 Task: In the Contact  'MarryJohnson@abc7ny.com', Add note: 'Follow-up with client regarding their recent inquiry.'. Mark checkbox to create task to follow up ': Tomorrow'. Create task, with  description: Schedule Meeting, Add due date: Tomorrow; Add reminder: 30 Minutes before. Set Priority Low  and add note: Review the attached proposal before the meeting and highlight the key benefits for the client.. Logged in from softage.1@softage.net
Action: Mouse moved to (86, 59)
Screenshot: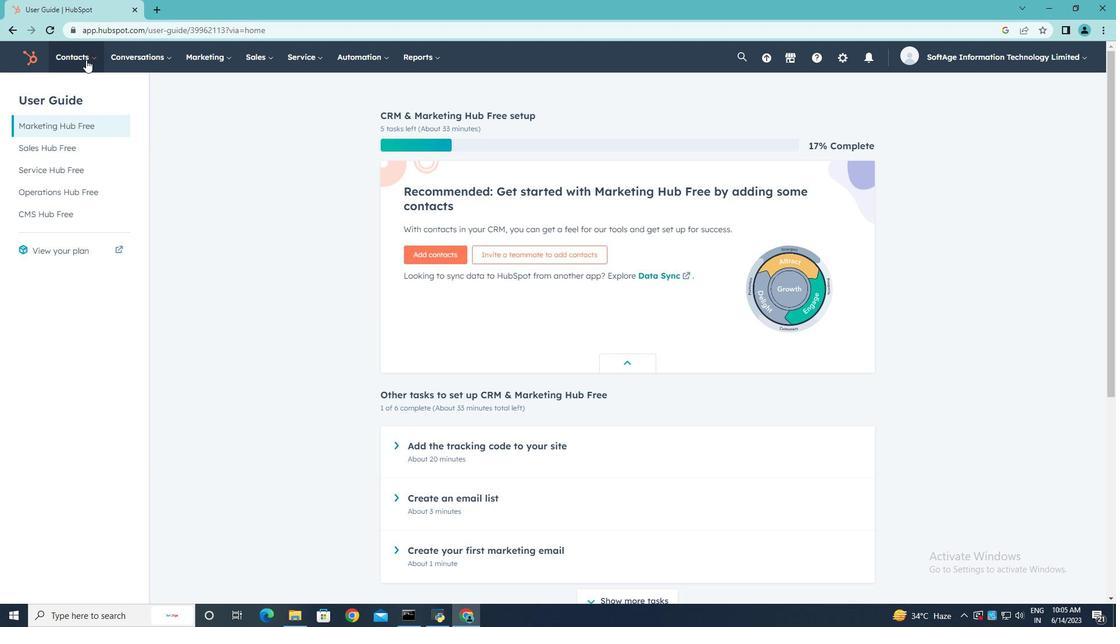 
Action: Mouse pressed left at (86, 59)
Screenshot: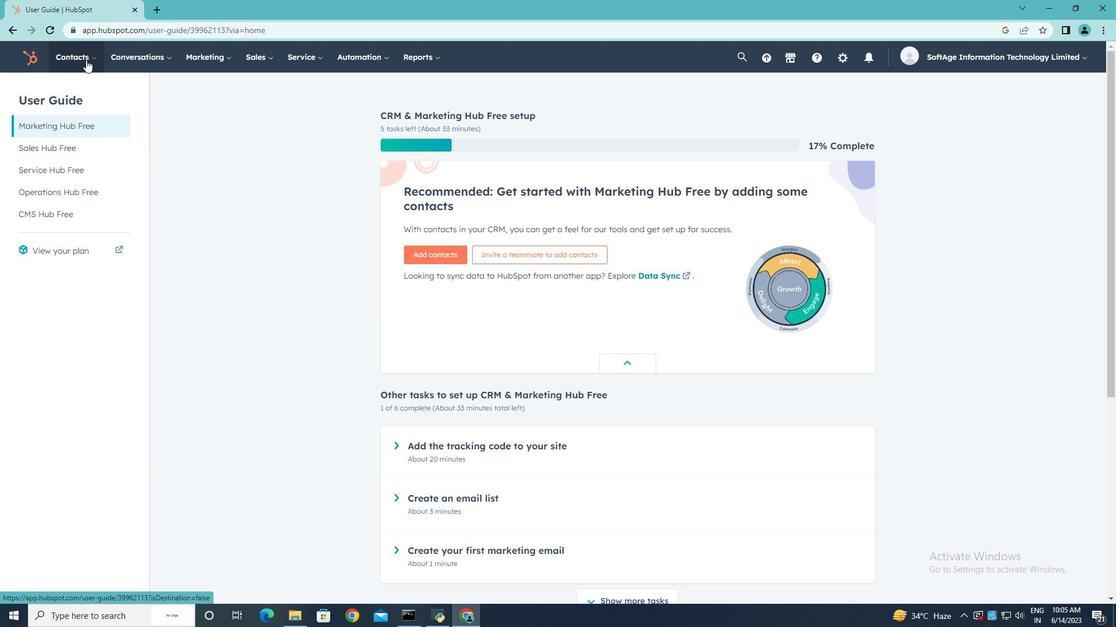 
Action: Mouse moved to (79, 88)
Screenshot: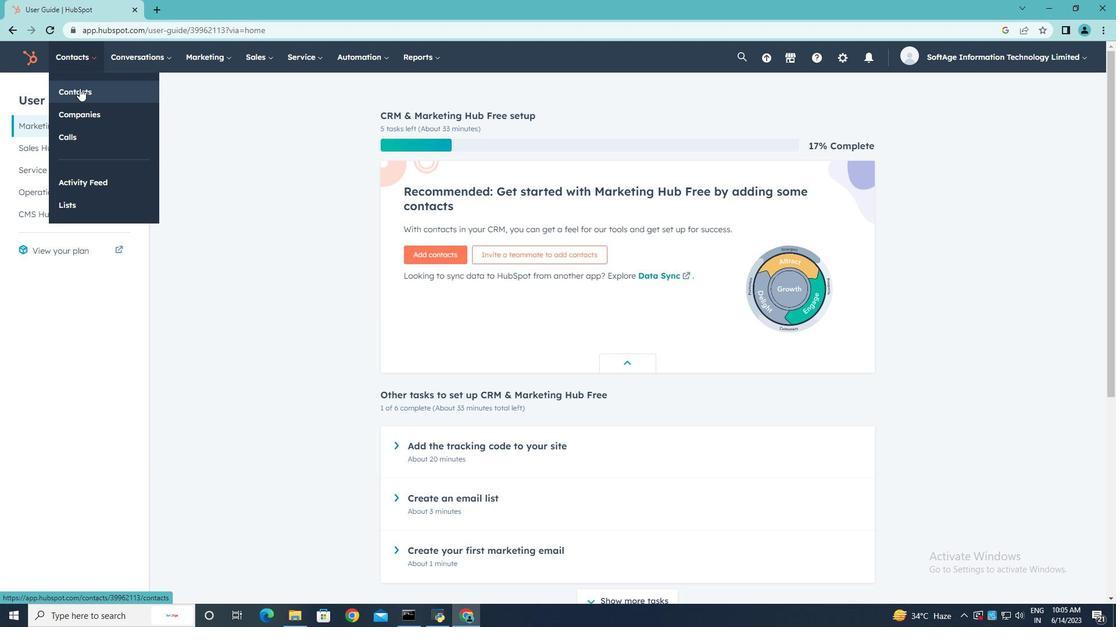 
Action: Mouse pressed left at (79, 88)
Screenshot: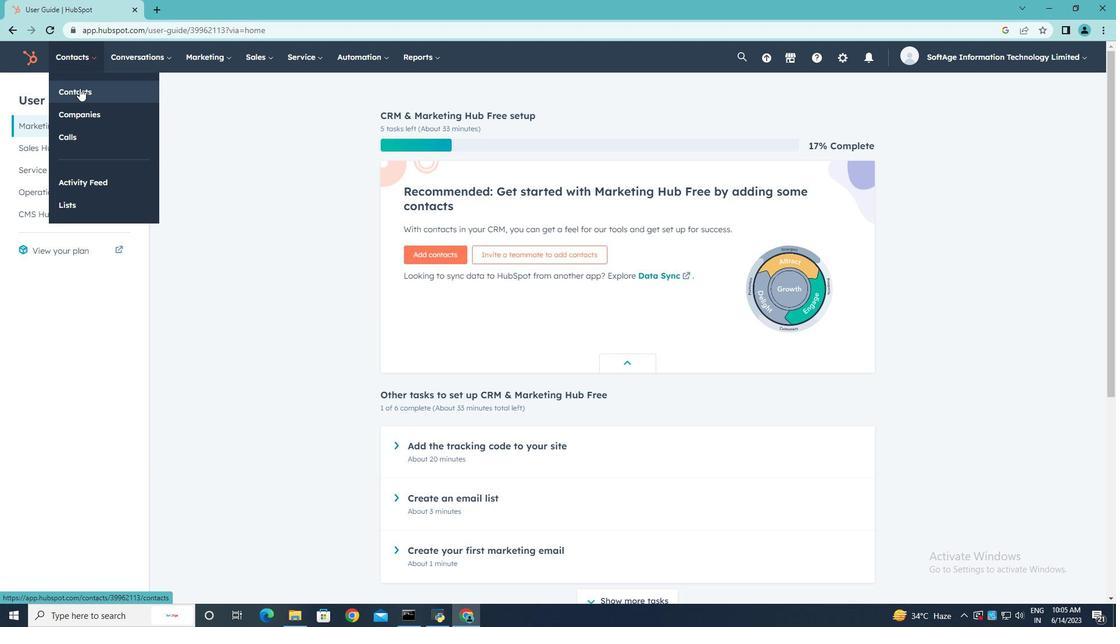 
Action: Mouse moved to (69, 185)
Screenshot: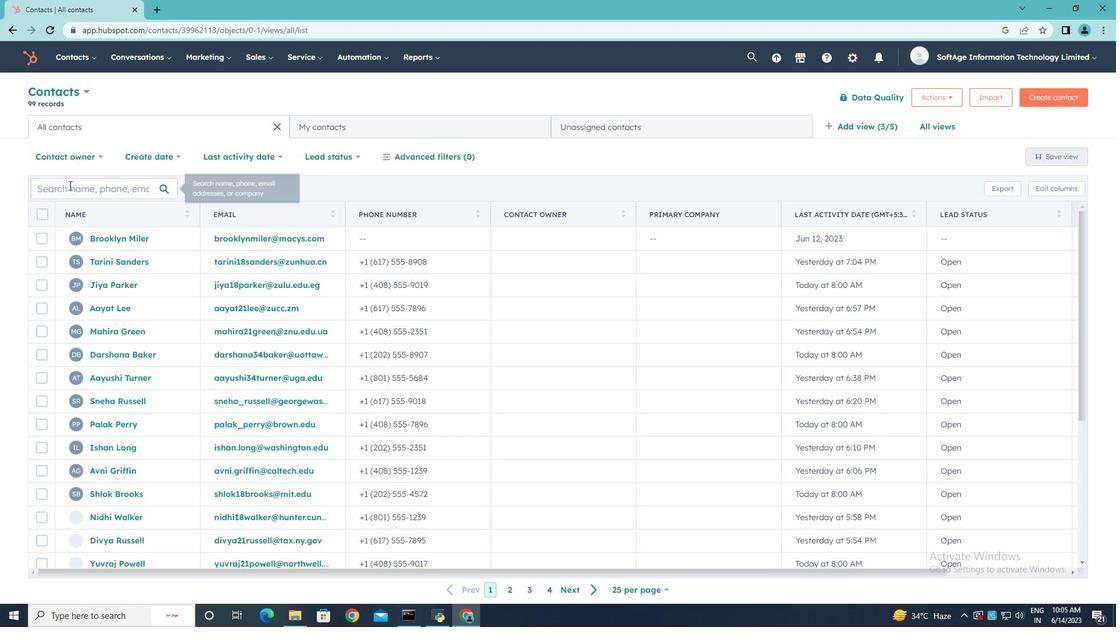 
Action: Mouse pressed left at (69, 185)
Screenshot: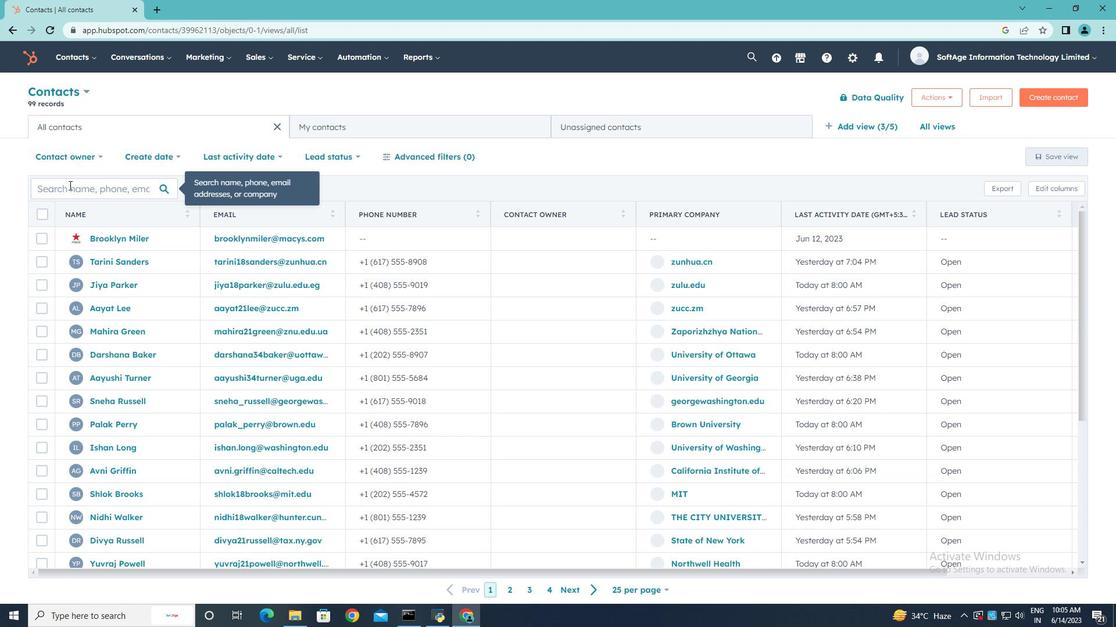 
Action: Mouse moved to (71, 185)
Screenshot: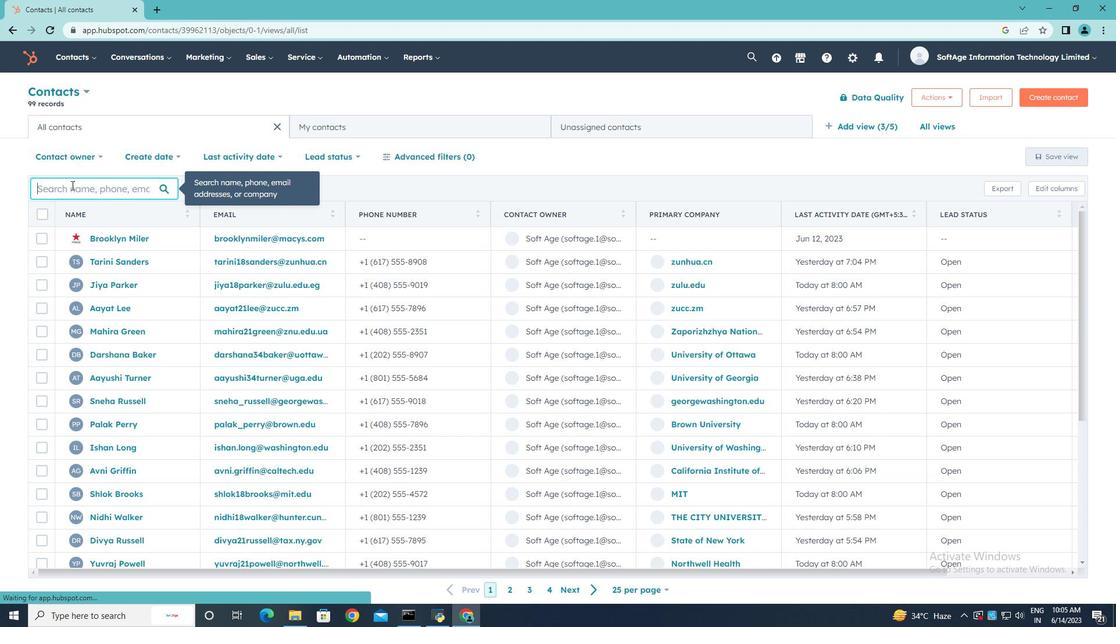 
Action: Key pressed <Key.shift>Marry<Key.shift>Johnsom<Key.backspace>n<Key.shift>@abc7ny.com
Screenshot: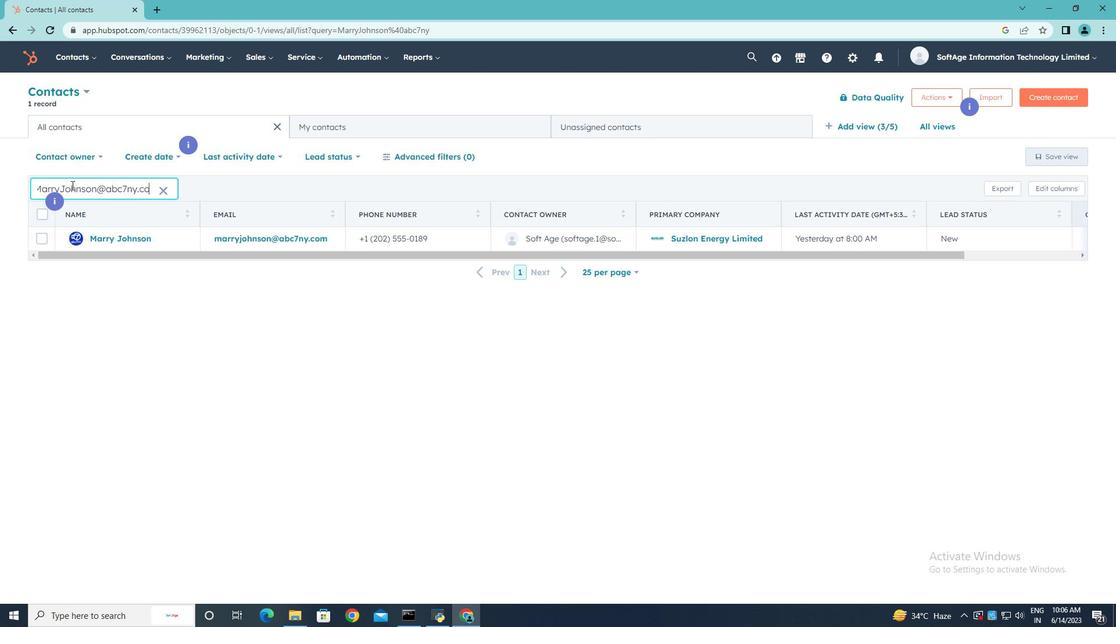 
Action: Mouse moved to (116, 237)
Screenshot: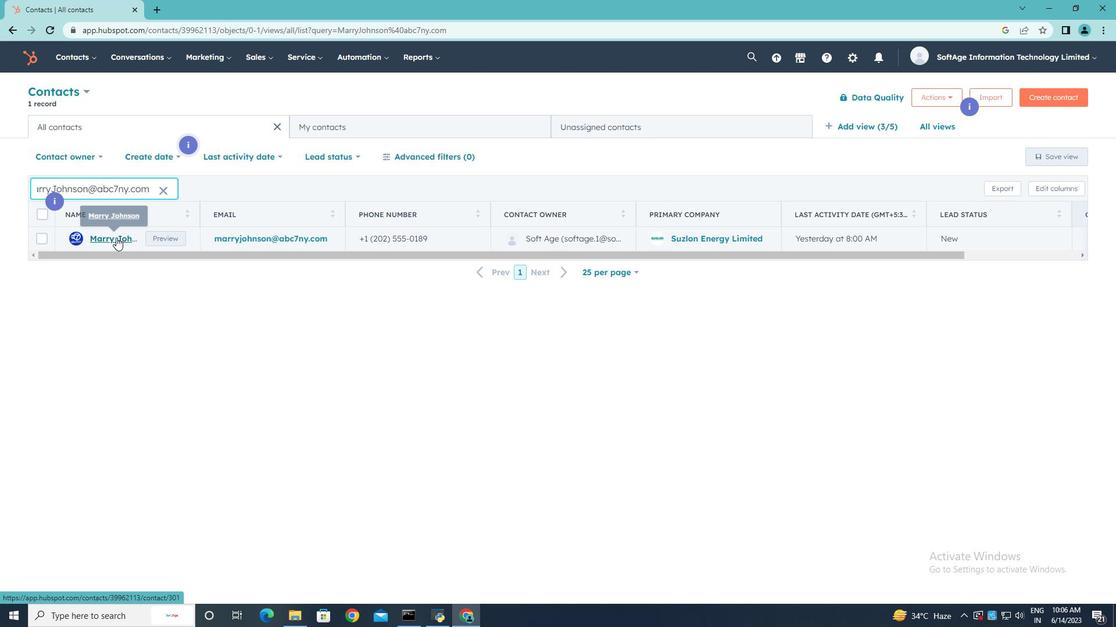 
Action: Mouse pressed left at (116, 237)
Screenshot: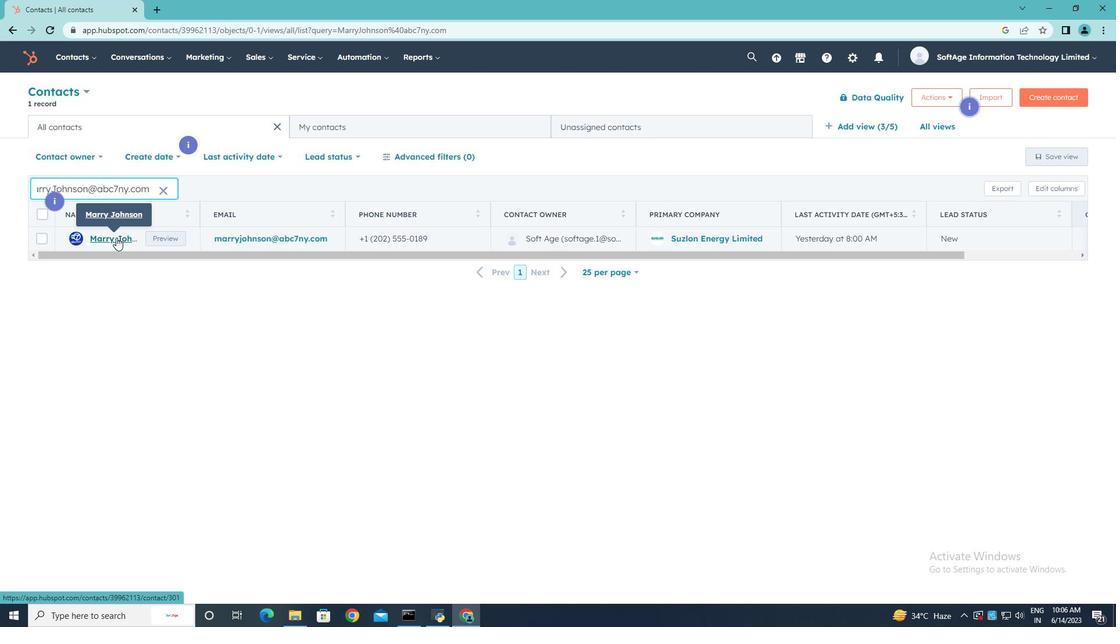 
Action: Mouse moved to (40, 190)
Screenshot: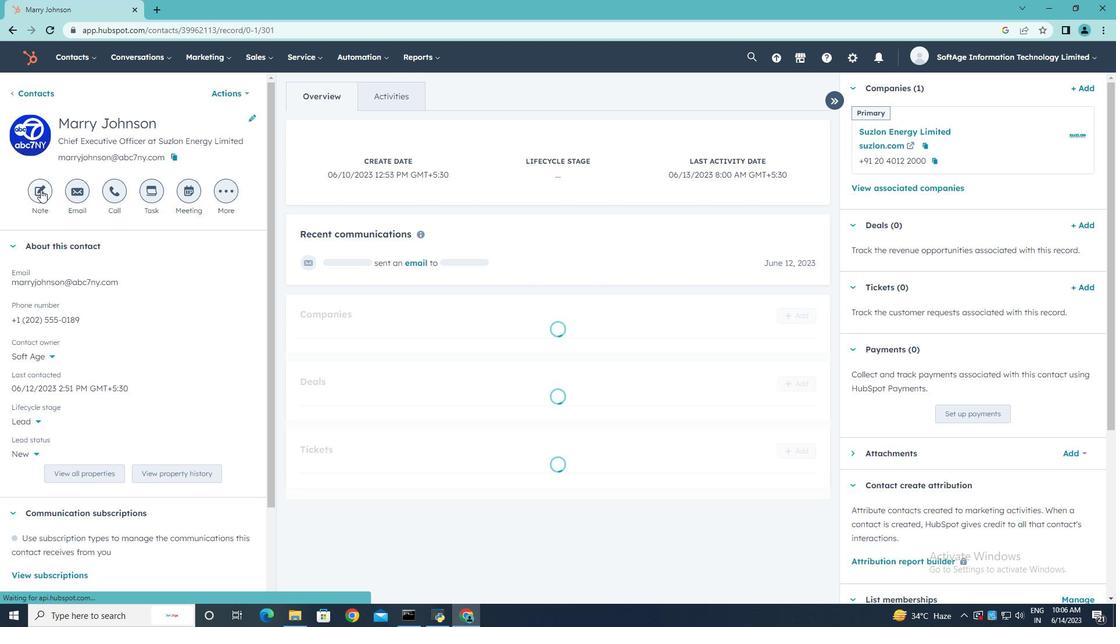 
Action: Mouse pressed left at (40, 190)
Screenshot: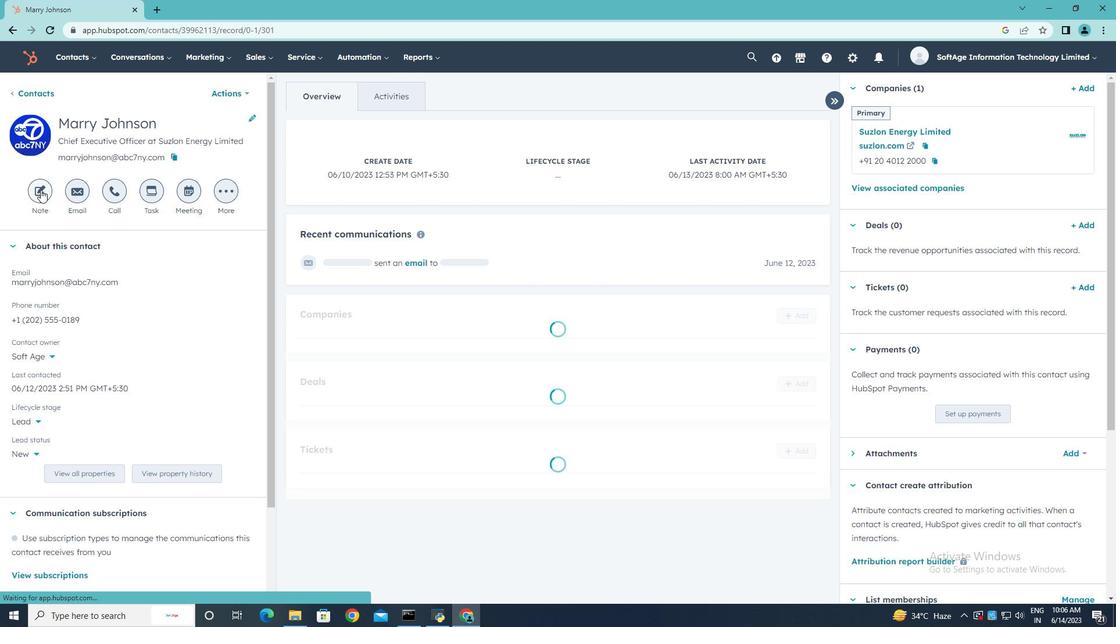 
Action: Mouse moved to (840, 380)
Screenshot: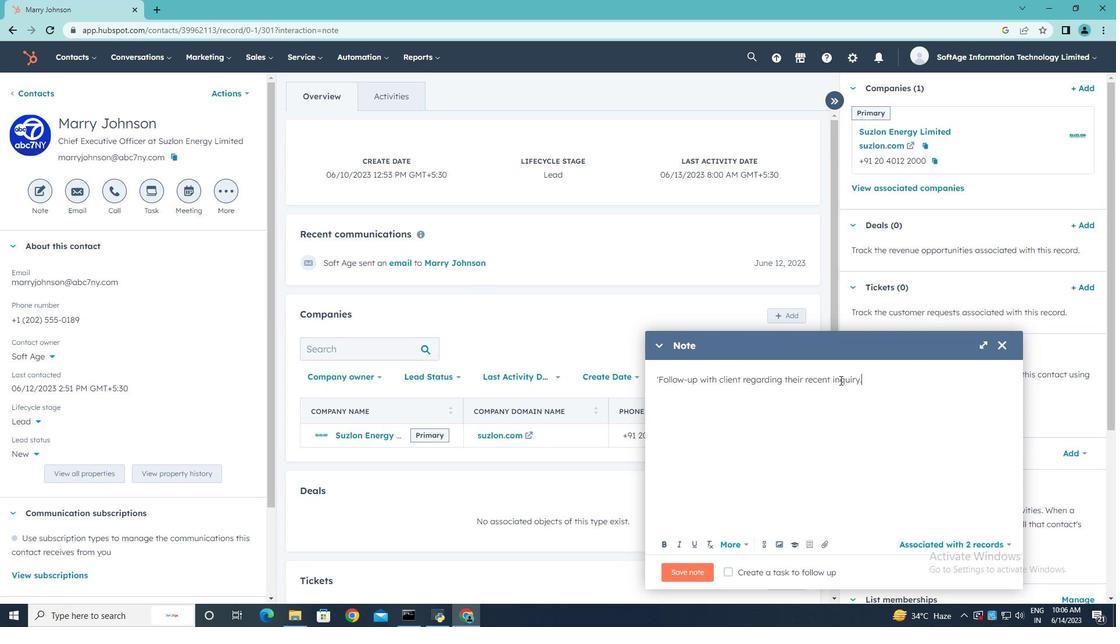 
Action: Key pressed ctrl+A
Screenshot: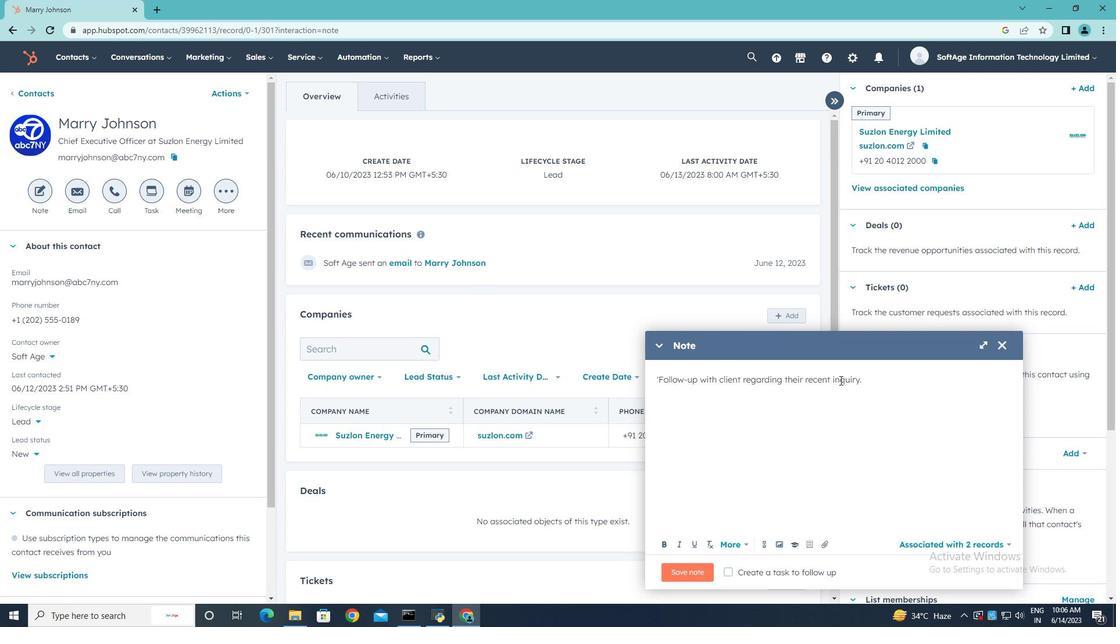 
Action: Mouse moved to (836, 381)
Screenshot: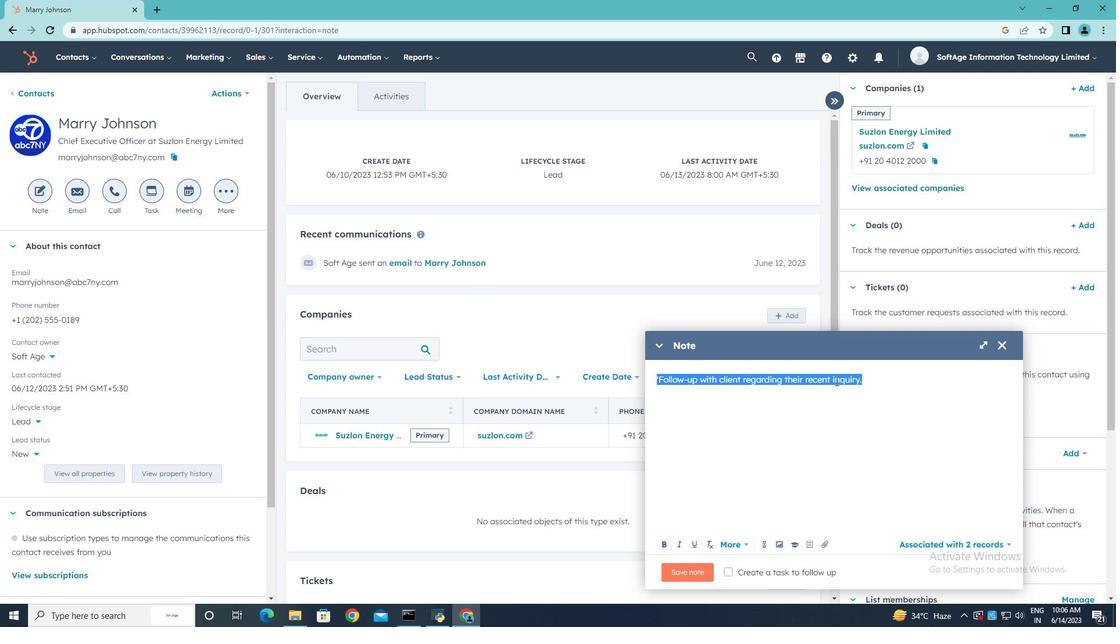 
Action: Key pressed <Key.backspace><Key.shift><Key.shift>Follow=<Key.backspace>-up<Key.space>with<Key.space>client<Key.space>regarding<Key.space>ther<Key.backspace>ir<Key.space>e<Key.backspace>recent<Key.space>inquiry.
Screenshot: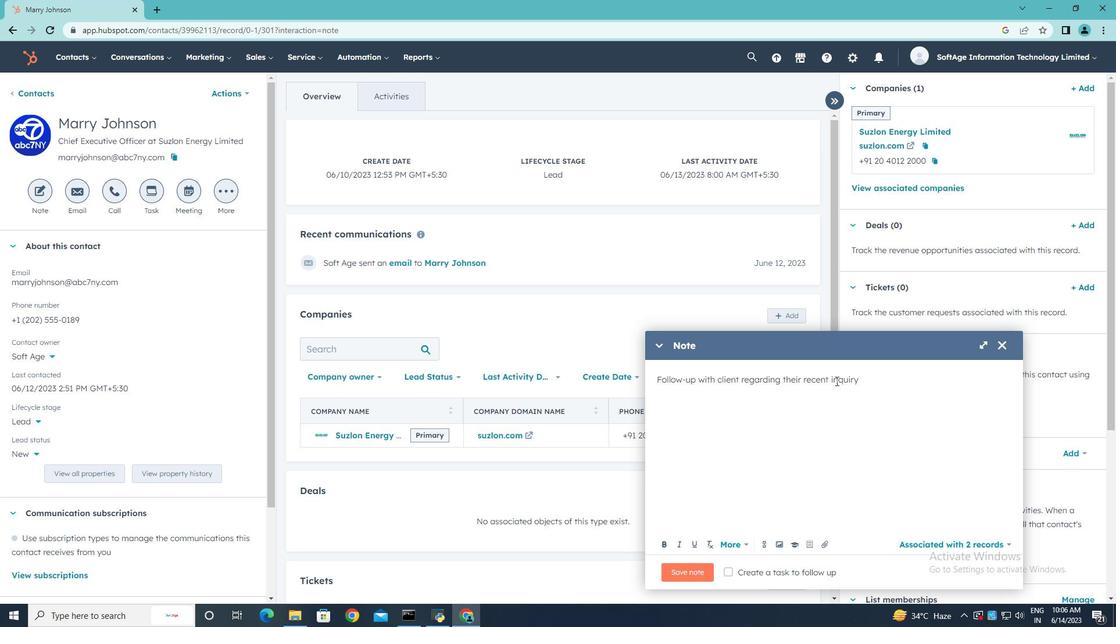 
Action: Mouse moved to (727, 575)
Screenshot: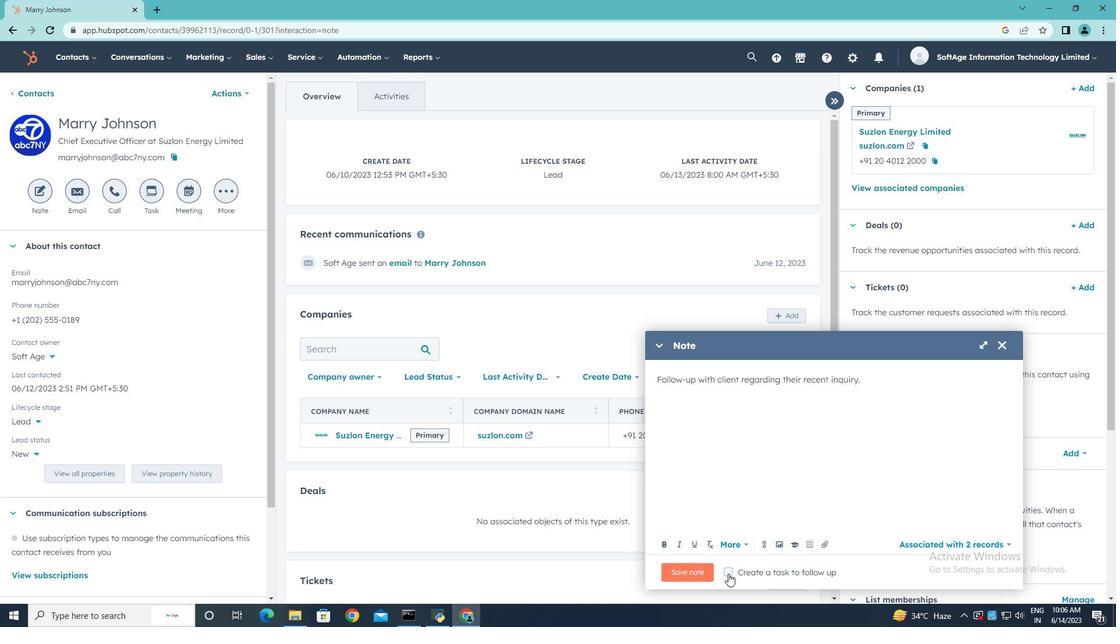 
Action: Mouse pressed left at (727, 575)
Screenshot: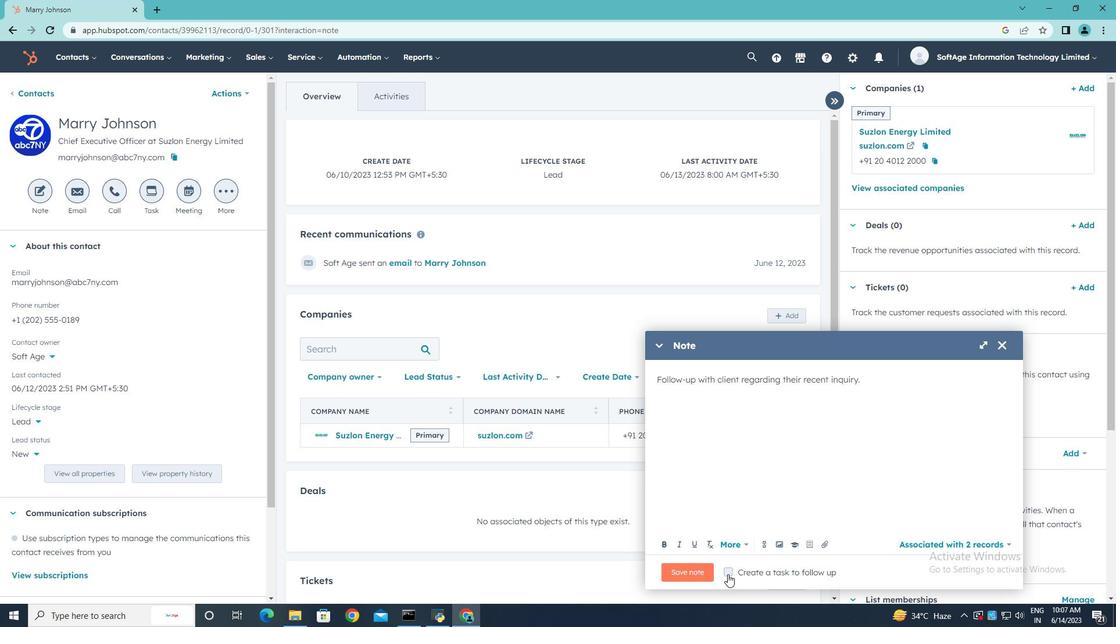 
Action: Mouse moved to (960, 573)
Screenshot: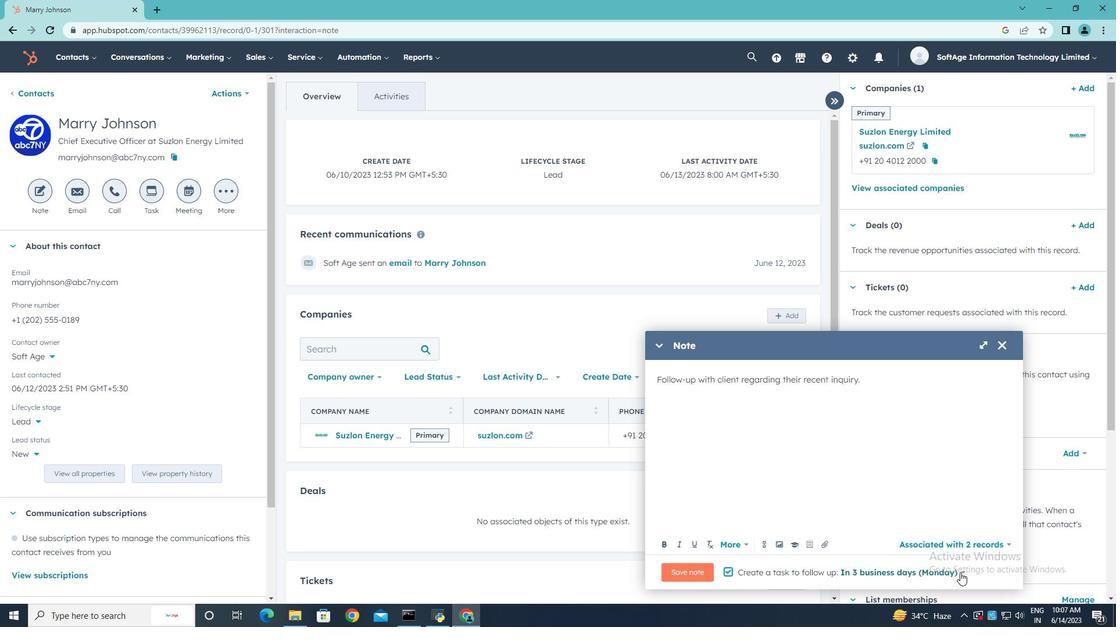 
Action: Mouse pressed left at (960, 573)
Screenshot: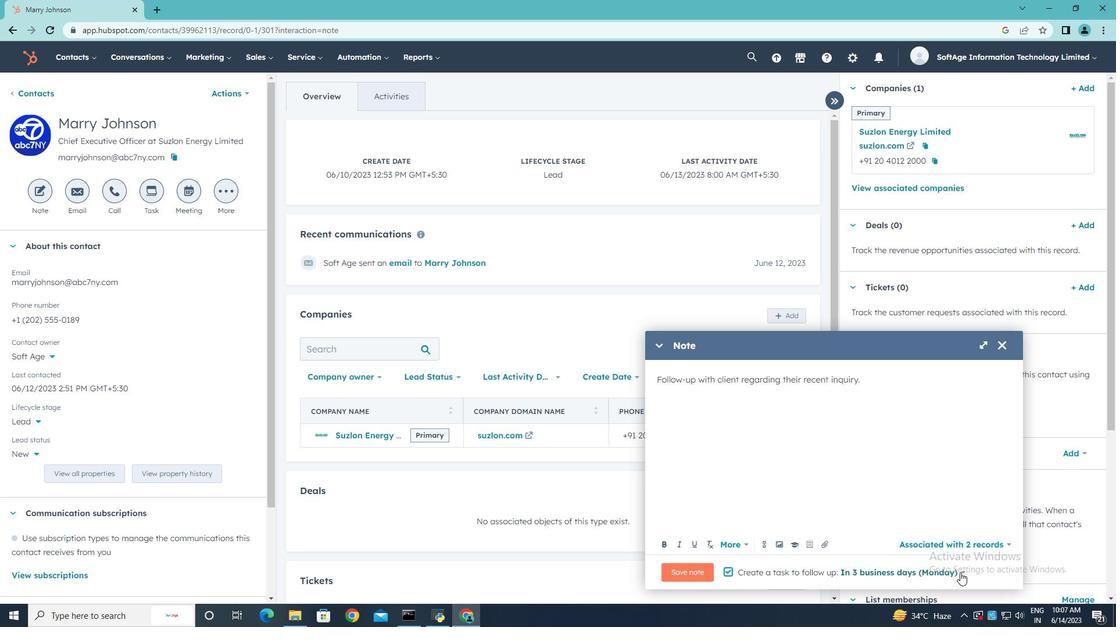 
Action: Mouse moved to (942, 508)
Screenshot: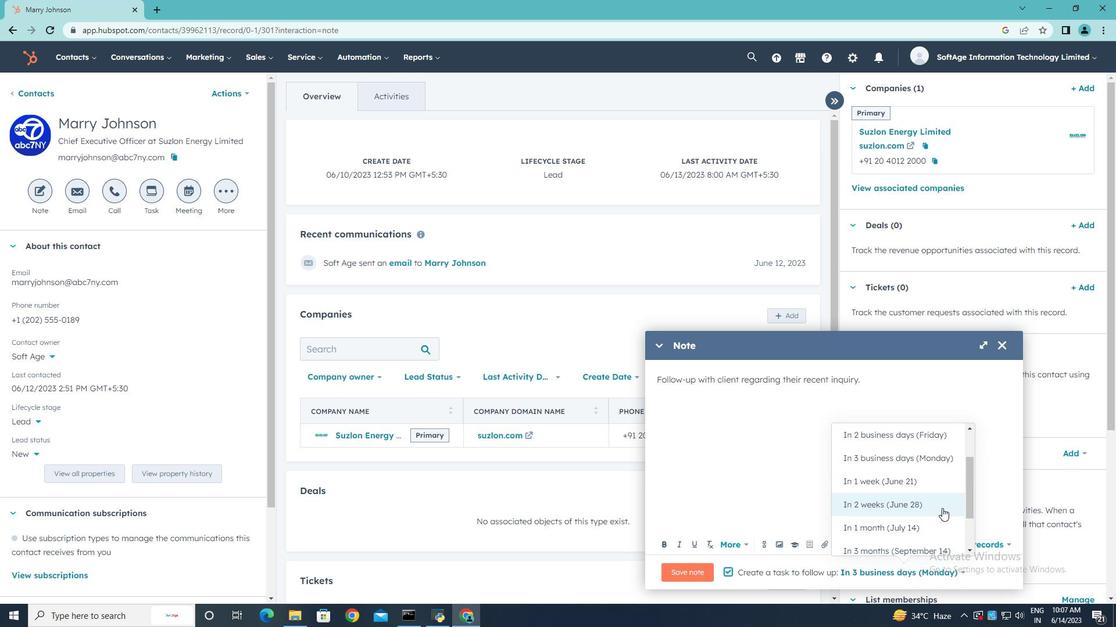 
Action: Mouse scrolled (942, 509) with delta (0, 0)
Screenshot: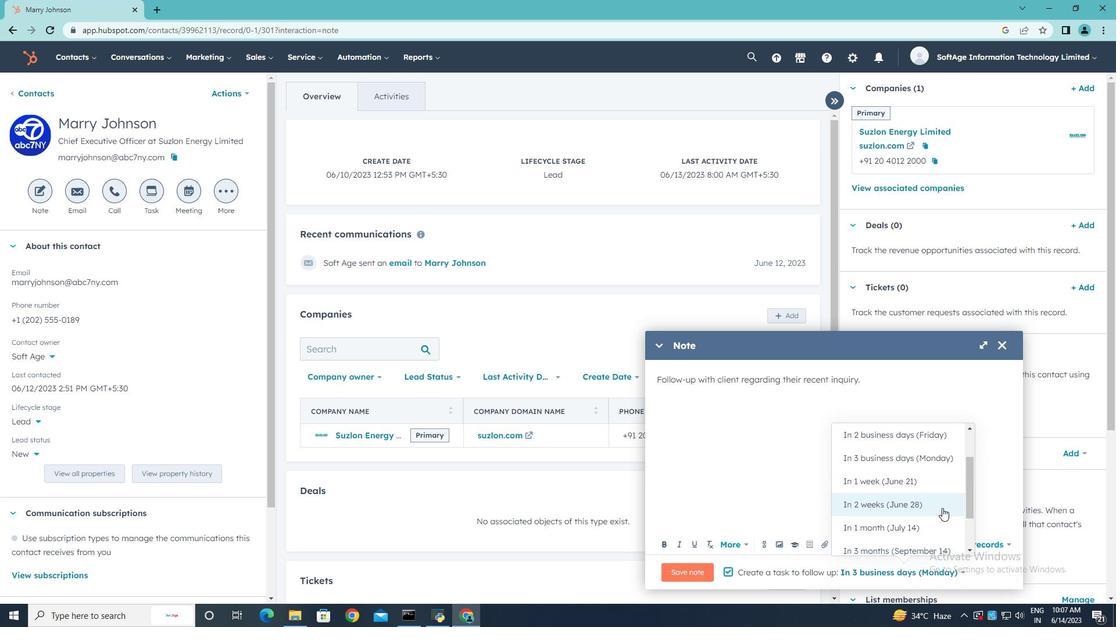
Action: Mouse scrolled (942, 509) with delta (0, 0)
Screenshot: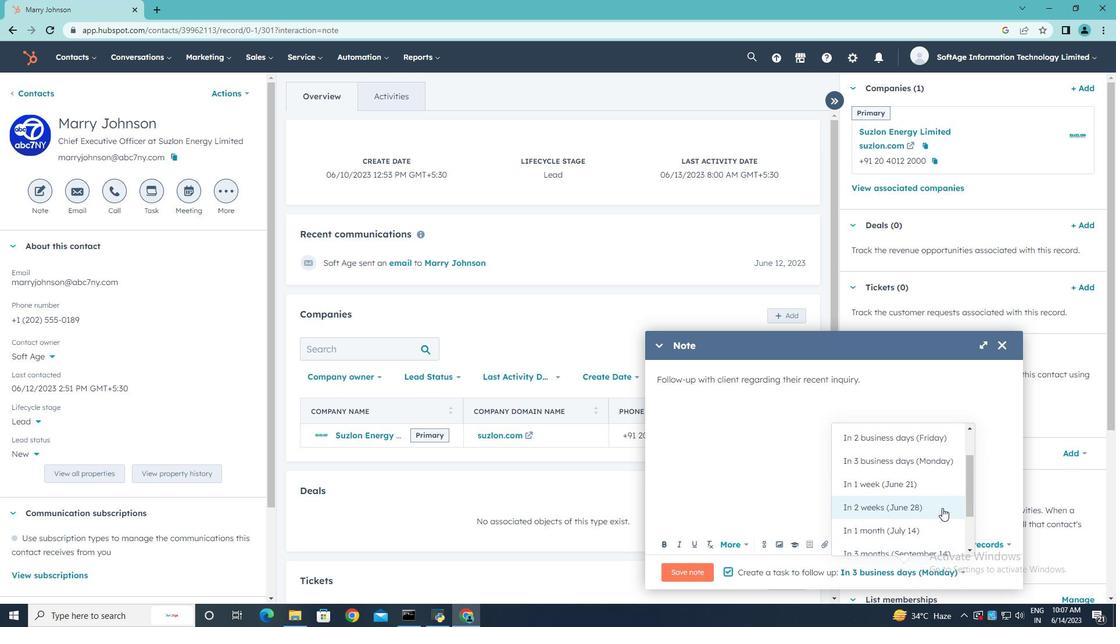 
Action: Mouse scrolled (942, 509) with delta (0, 0)
Screenshot: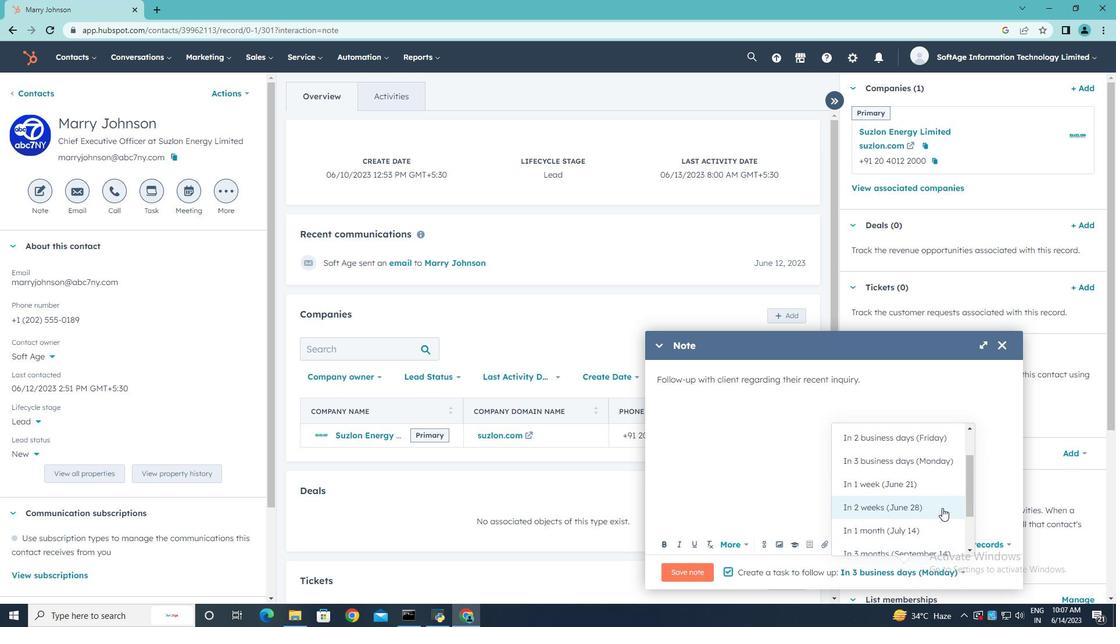 
Action: Mouse scrolled (942, 509) with delta (0, 0)
Screenshot: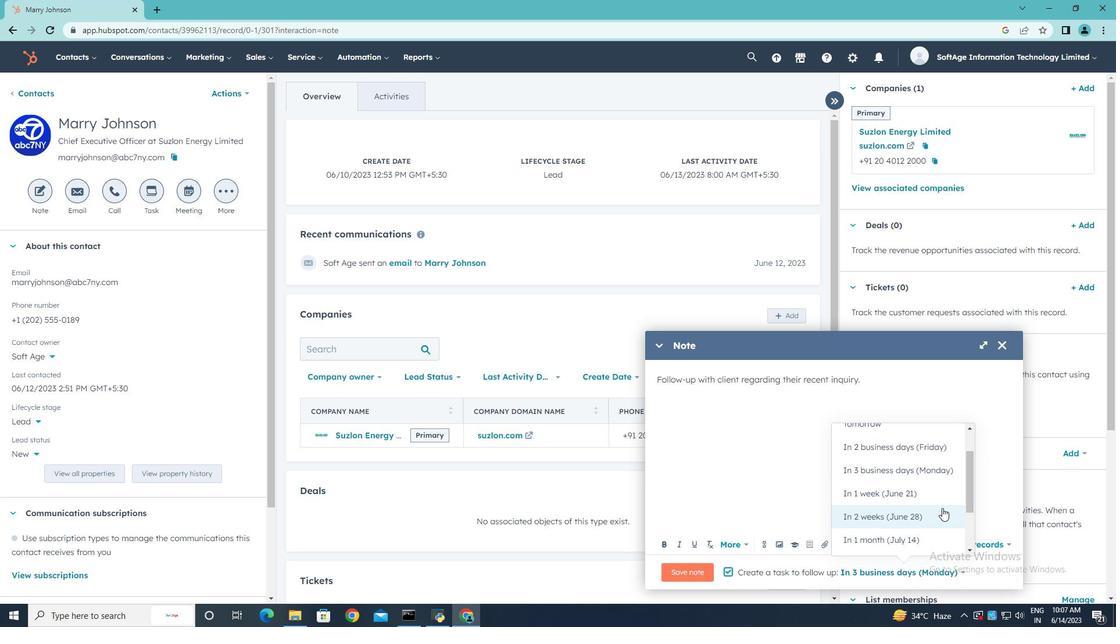 
Action: Mouse moved to (891, 462)
Screenshot: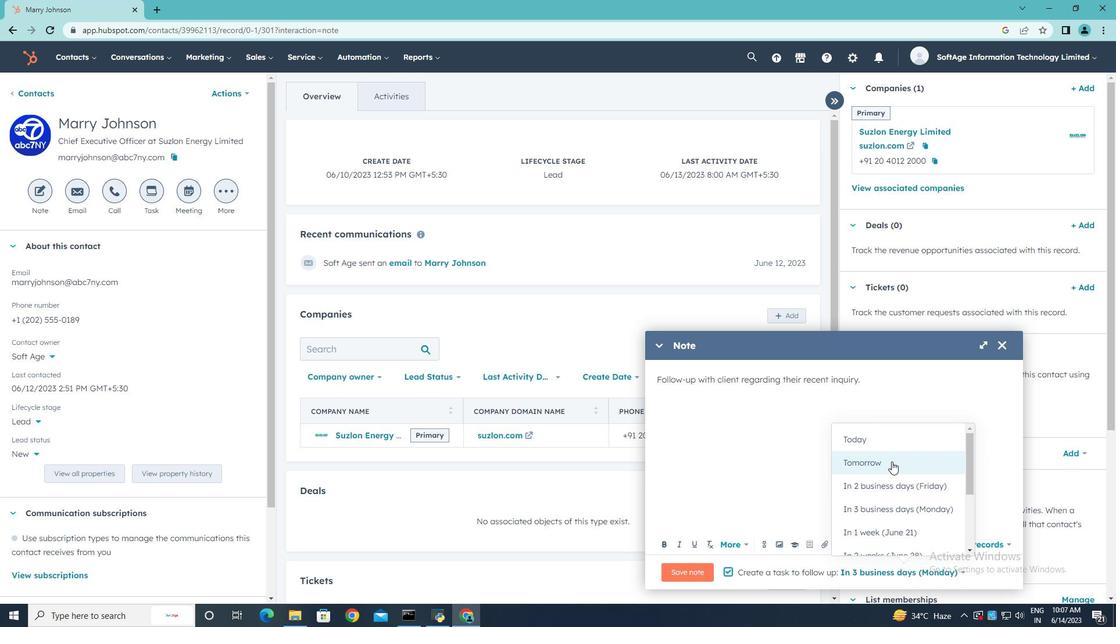 
Action: Mouse pressed left at (891, 462)
Screenshot: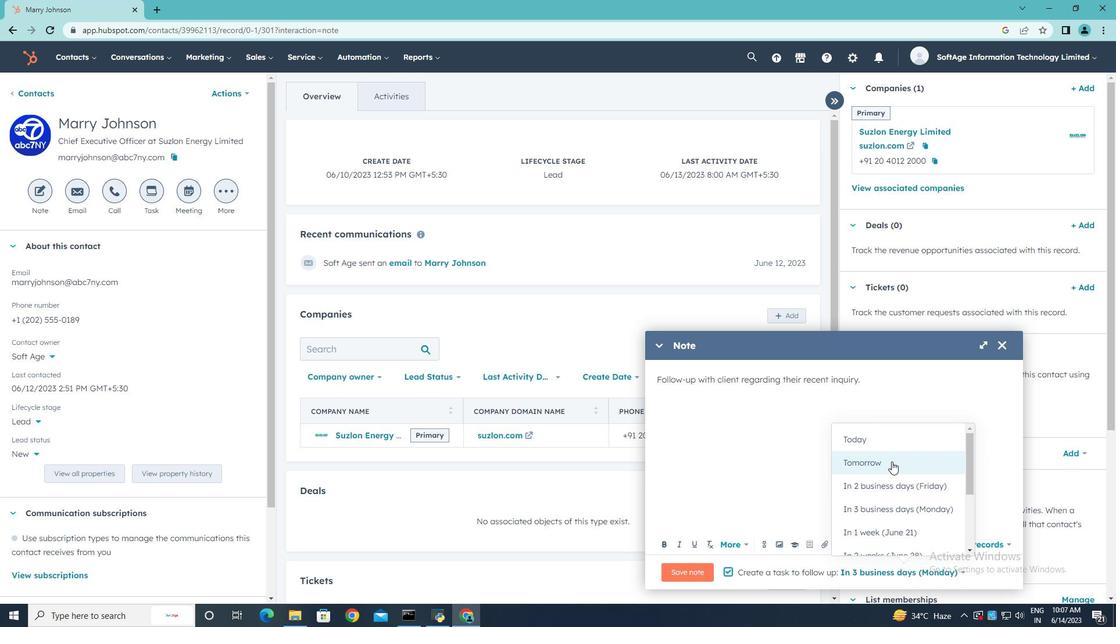 
Action: Mouse moved to (692, 575)
Screenshot: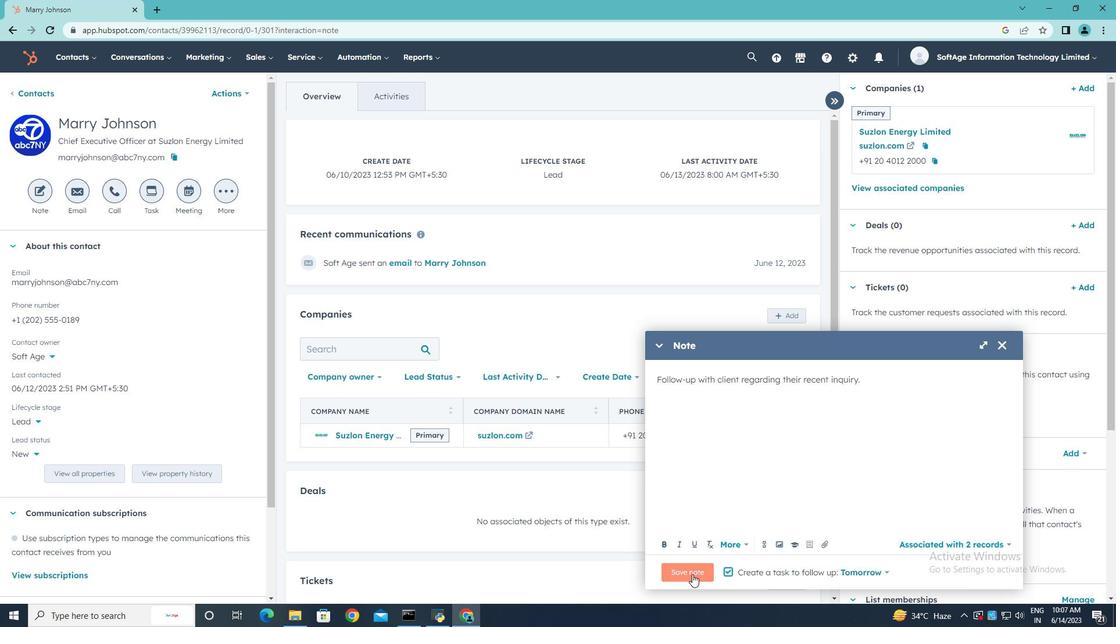 
Action: Mouse pressed left at (692, 575)
Screenshot: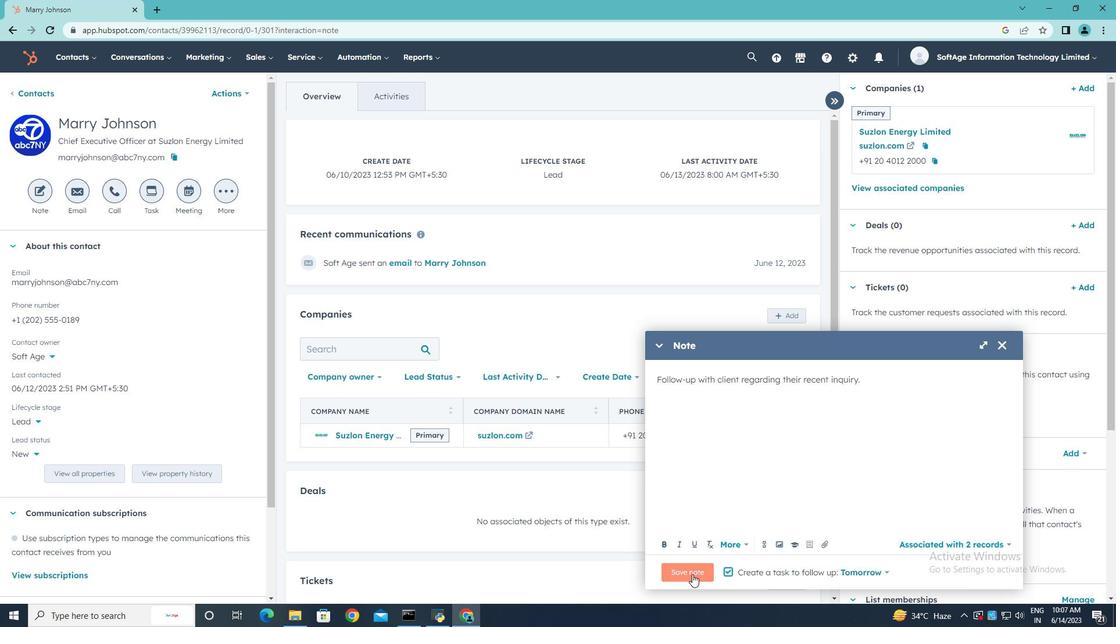
Action: Mouse moved to (155, 195)
Screenshot: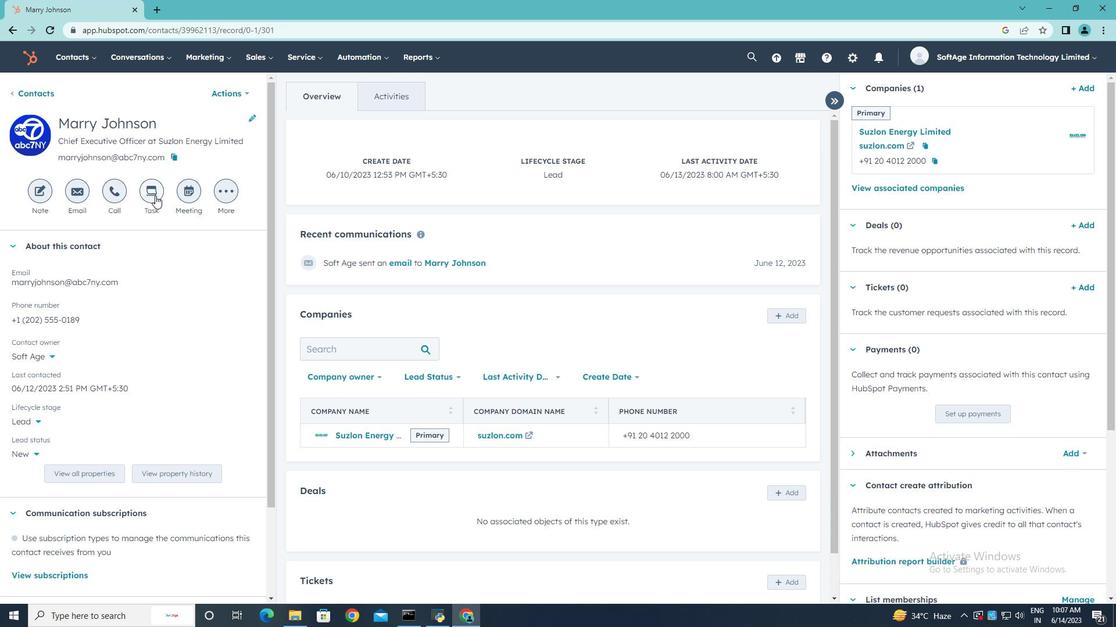 
Action: Mouse pressed left at (155, 195)
Screenshot: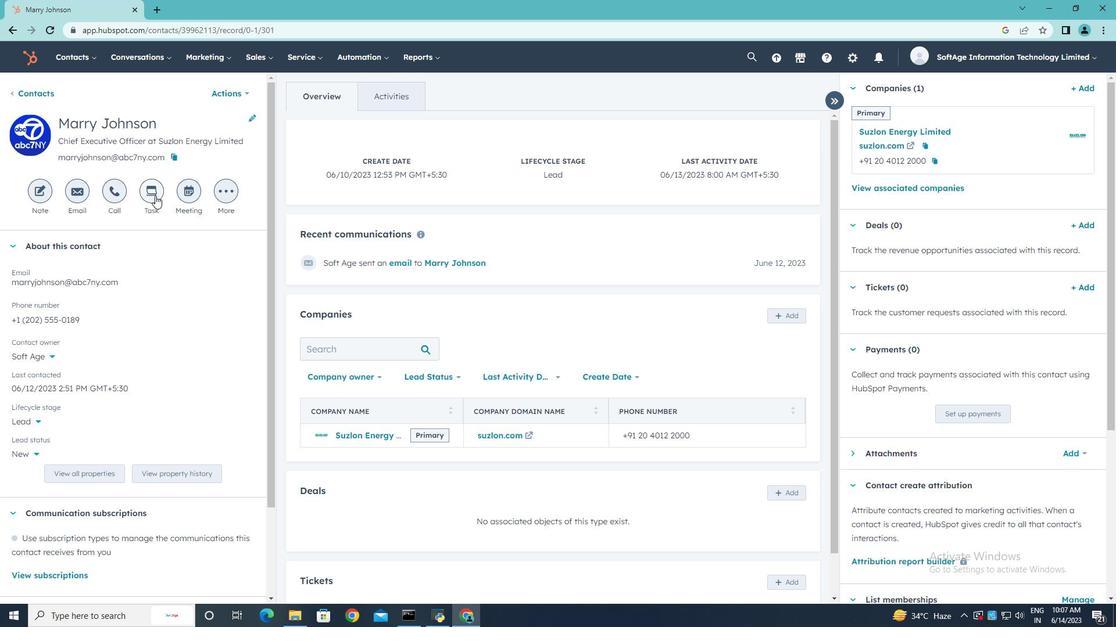 
Action: Mouse moved to (672, 325)
Screenshot: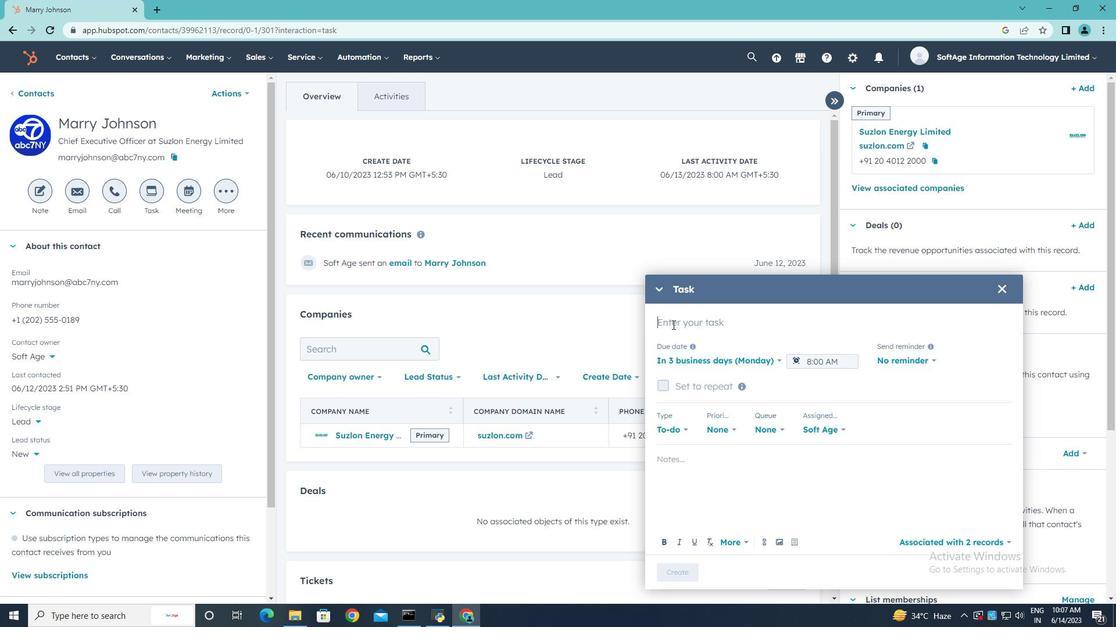 
Action: Mouse pressed left at (672, 325)
Screenshot: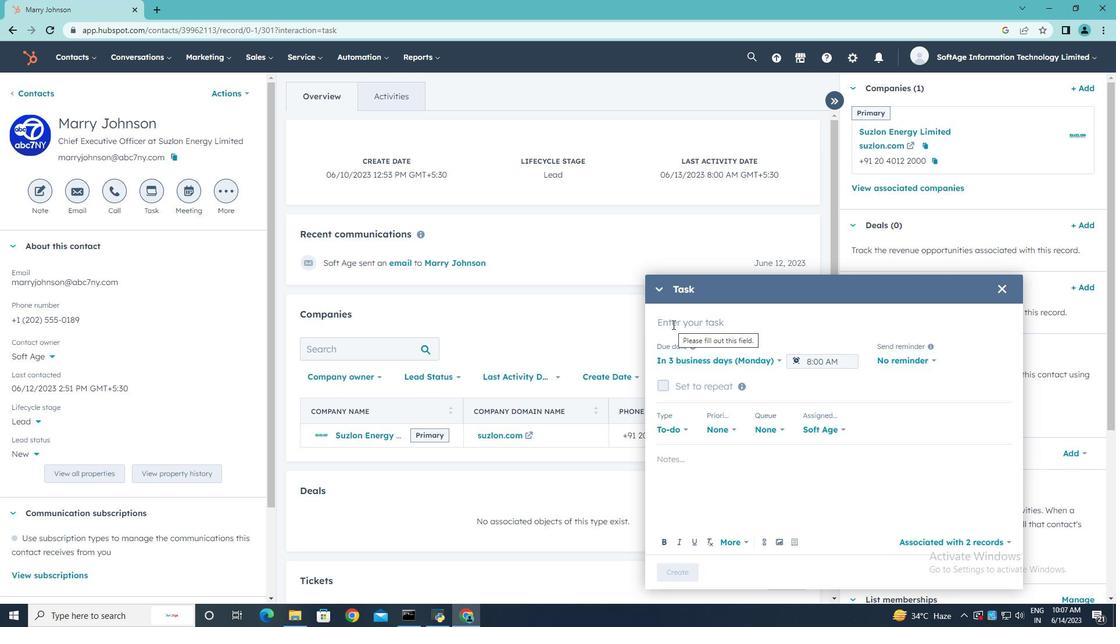 
Action: Key pressed <Key.shift>Schedule<Key.space><Key.shift>Met<Key.backspace>eting
Screenshot: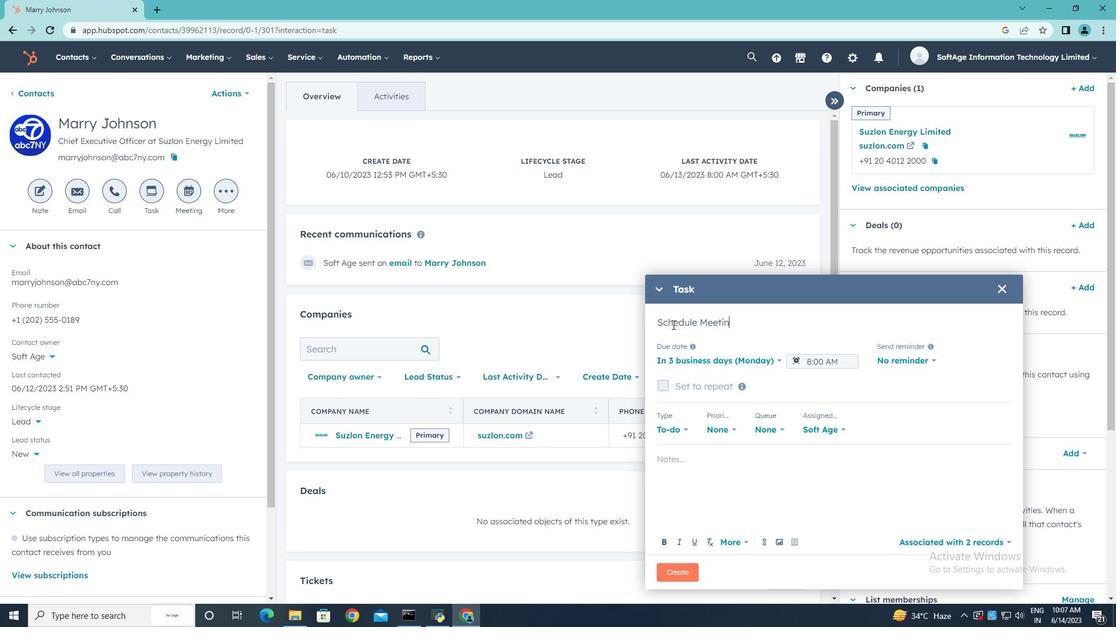 
Action: Mouse moved to (776, 361)
Screenshot: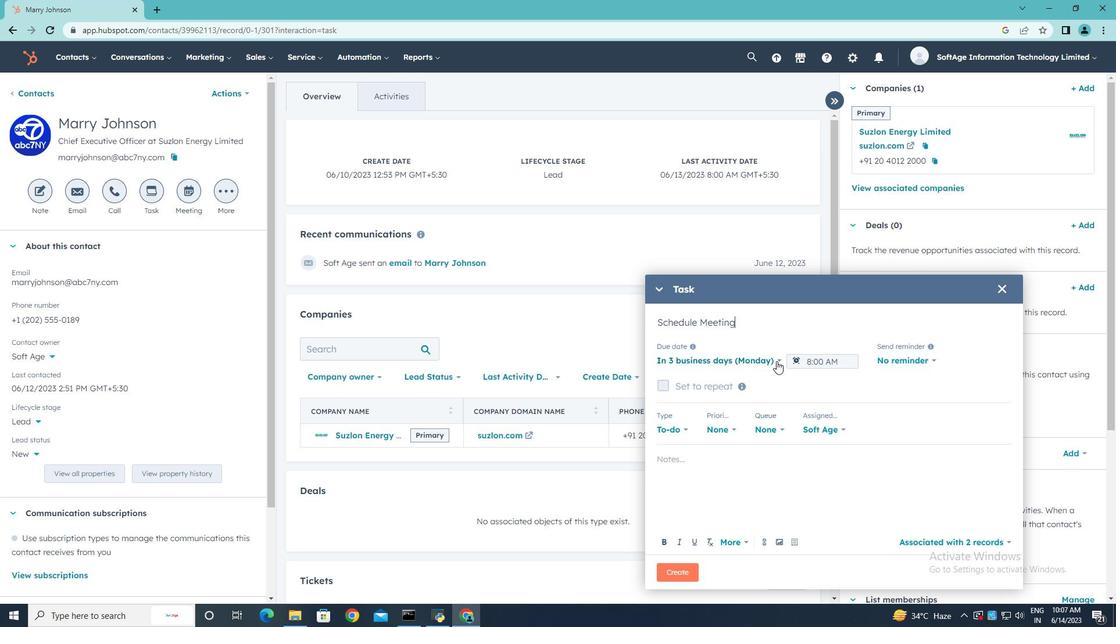 
Action: Mouse pressed left at (776, 361)
Screenshot: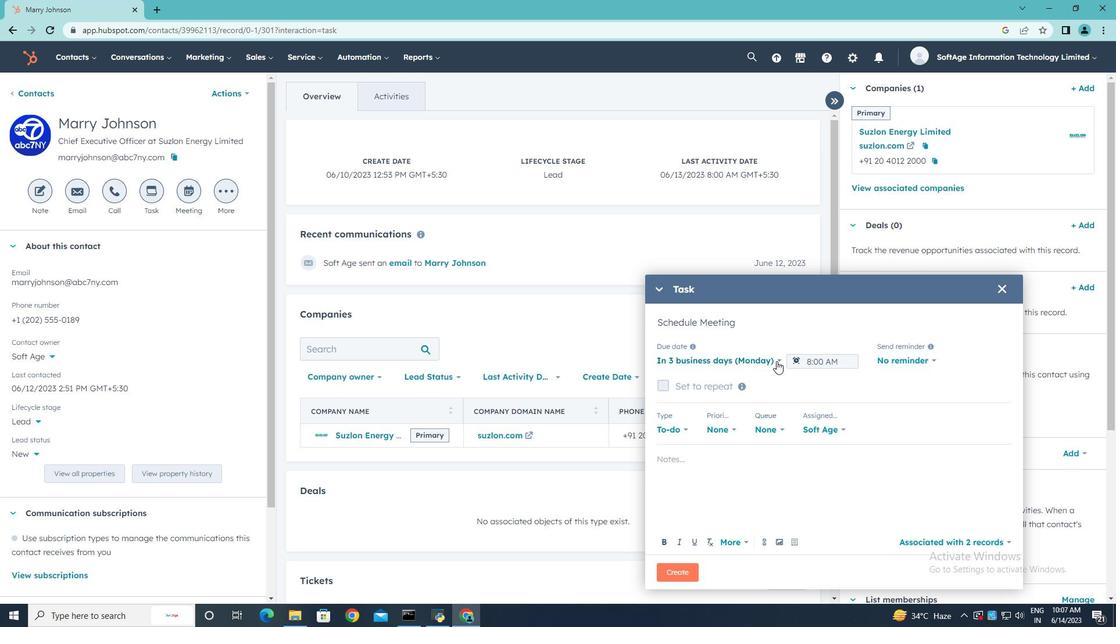 
Action: Mouse moved to (723, 409)
Screenshot: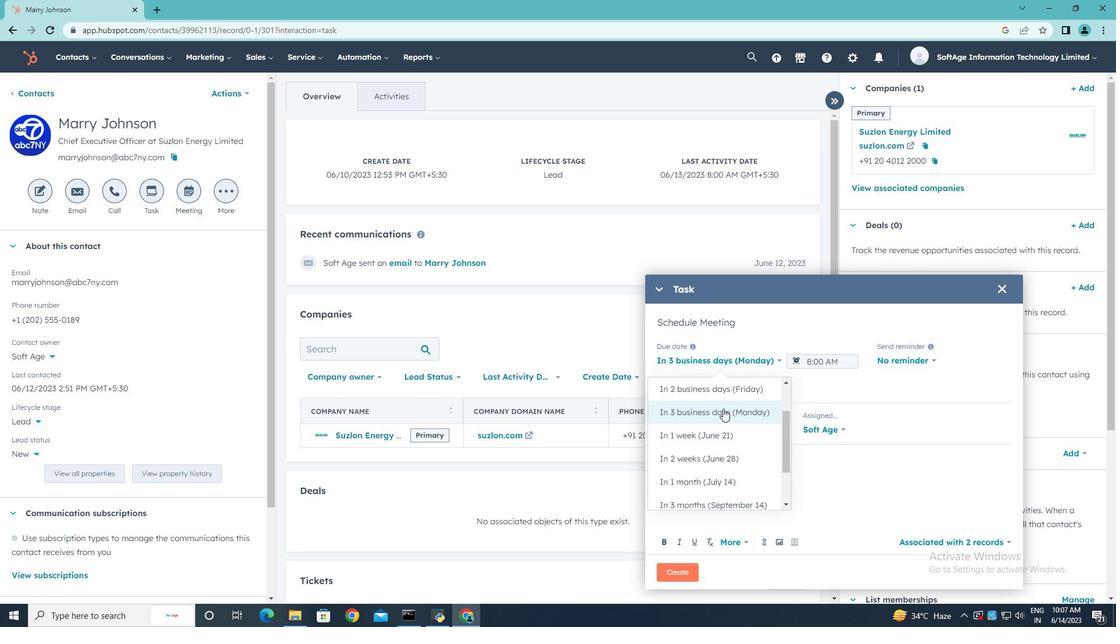 
Action: Mouse scrolled (723, 409) with delta (0, 0)
Screenshot: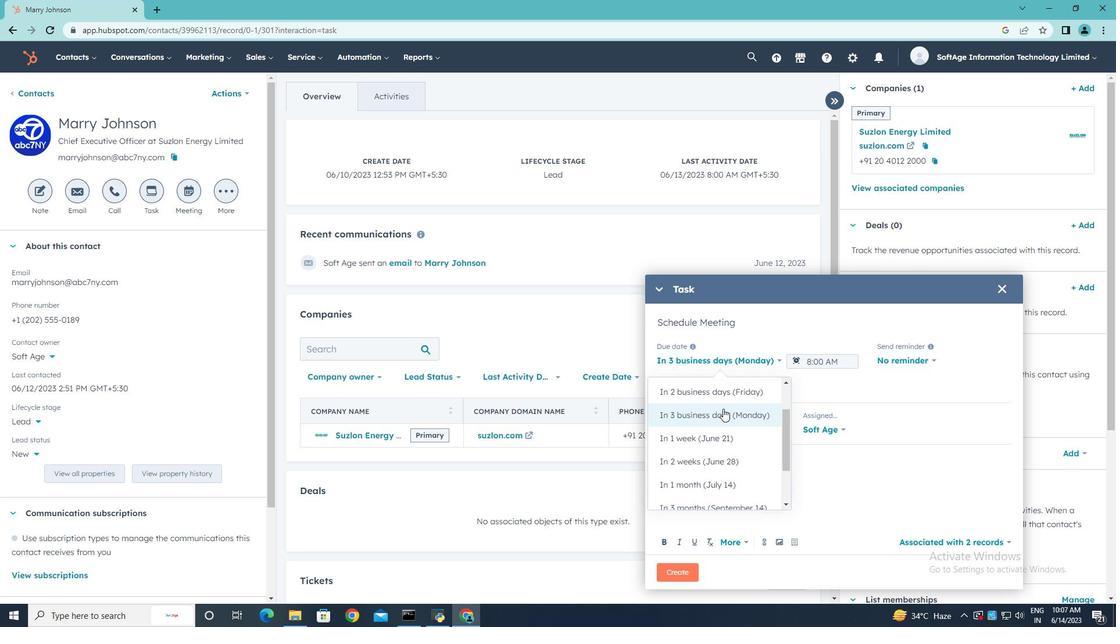 
Action: Mouse scrolled (723, 409) with delta (0, 0)
Screenshot: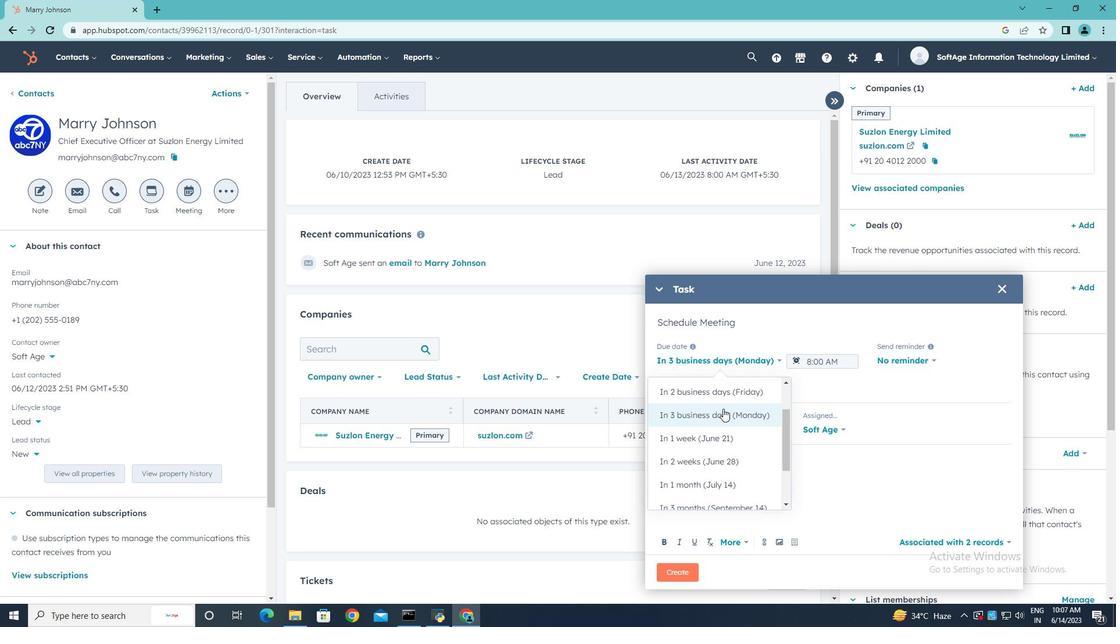 
Action: Mouse scrolled (723, 409) with delta (0, 0)
Screenshot: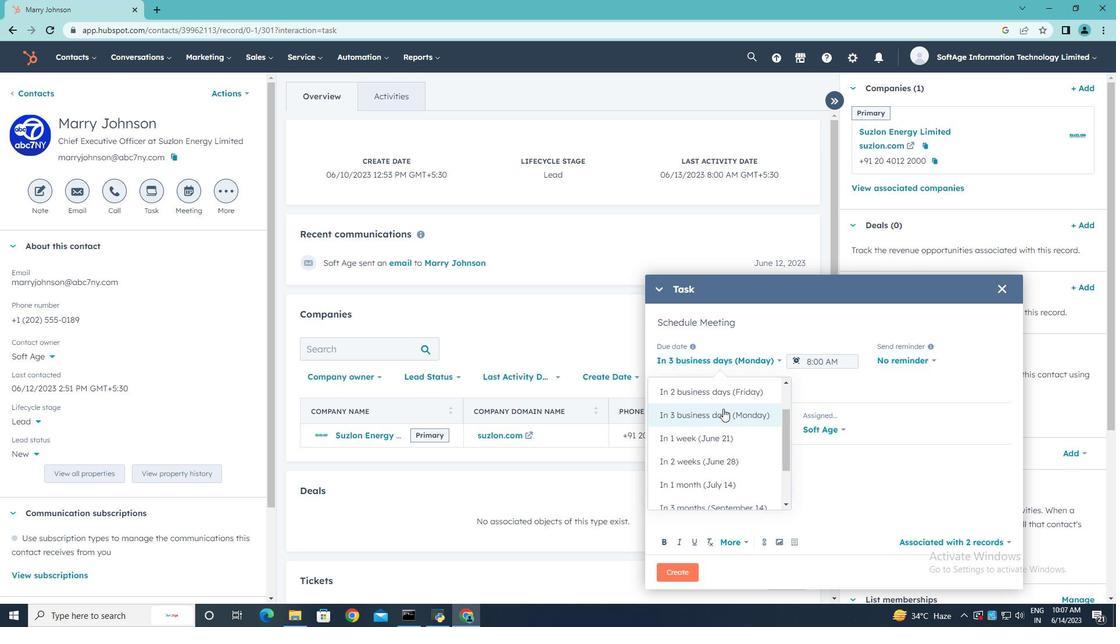 
Action: Mouse scrolled (723, 409) with delta (0, 0)
Screenshot: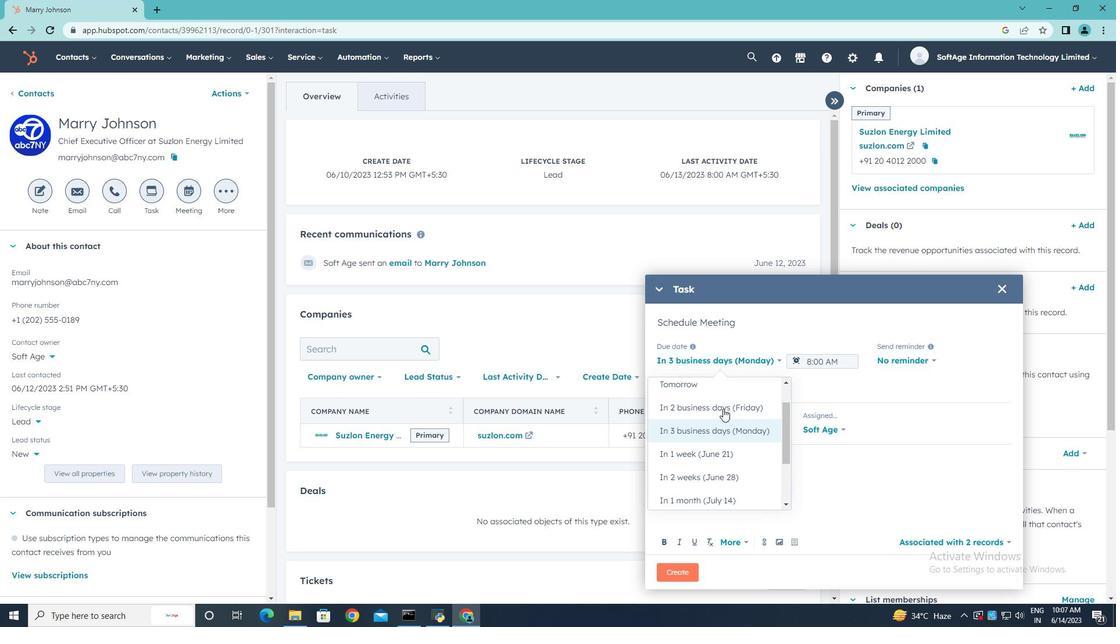 
Action: Mouse scrolled (723, 409) with delta (0, 0)
Screenshot: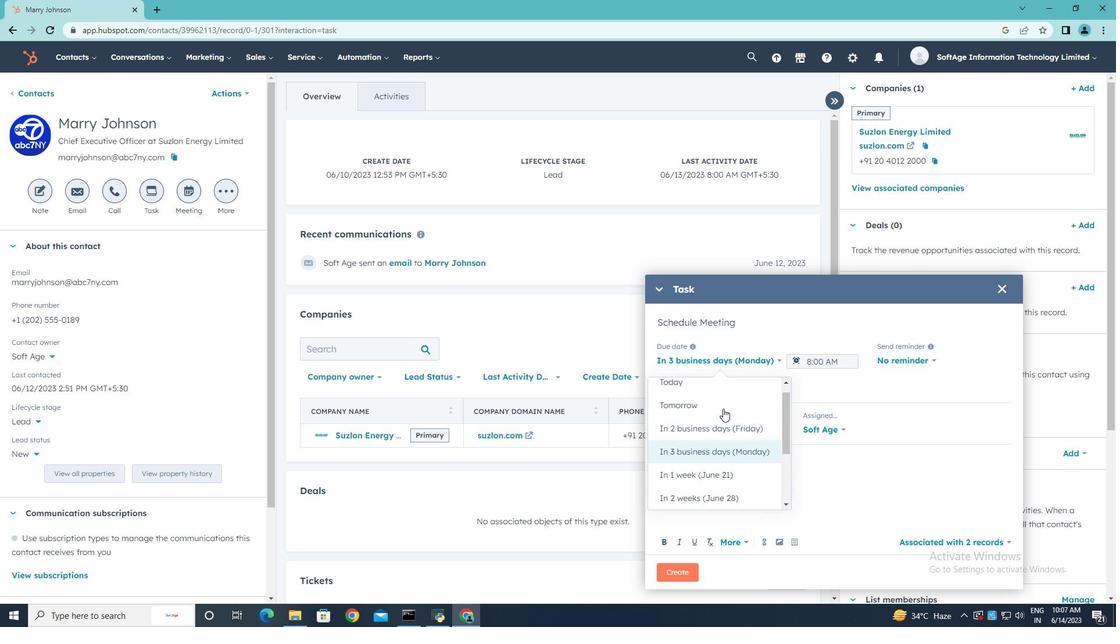 
Action: Mouse moved to (718, 412)
Screenshot: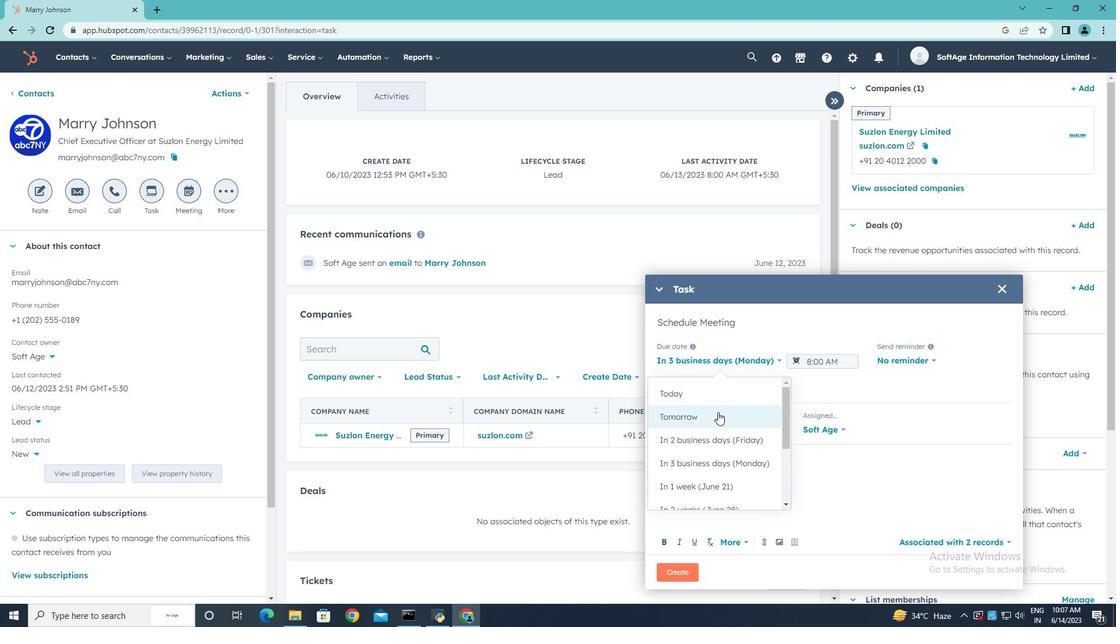 
Action: Mouse pressed left at (718, 412)
Screenshot: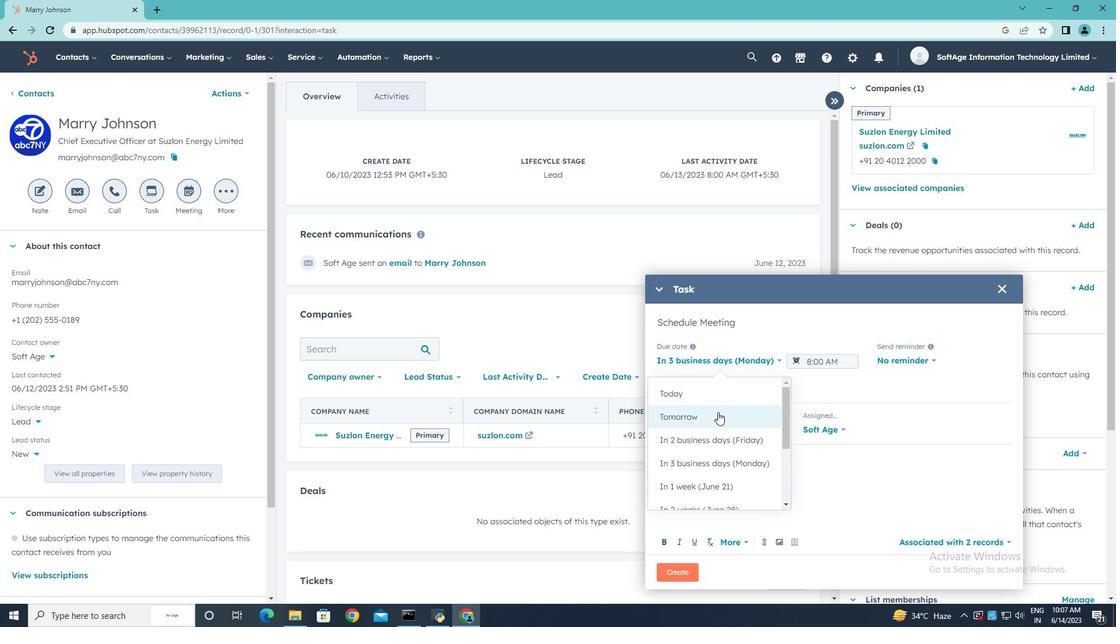 
Action: Mouse moved to (858, 359)
Screenshot: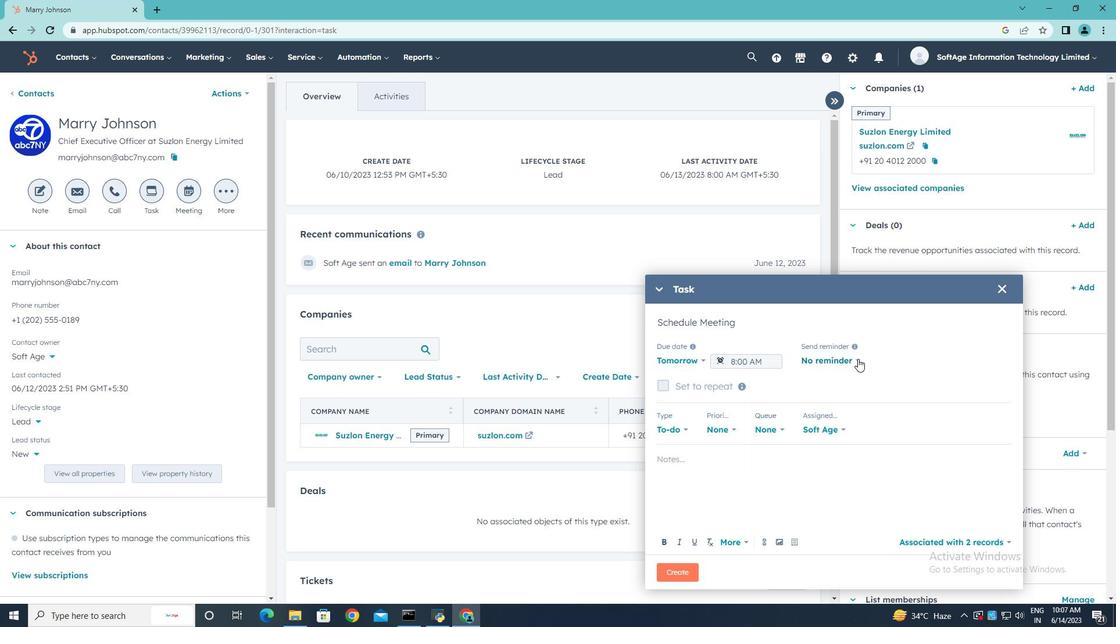 
Action: Mouse pressed left at (858, 359)
Screenshot: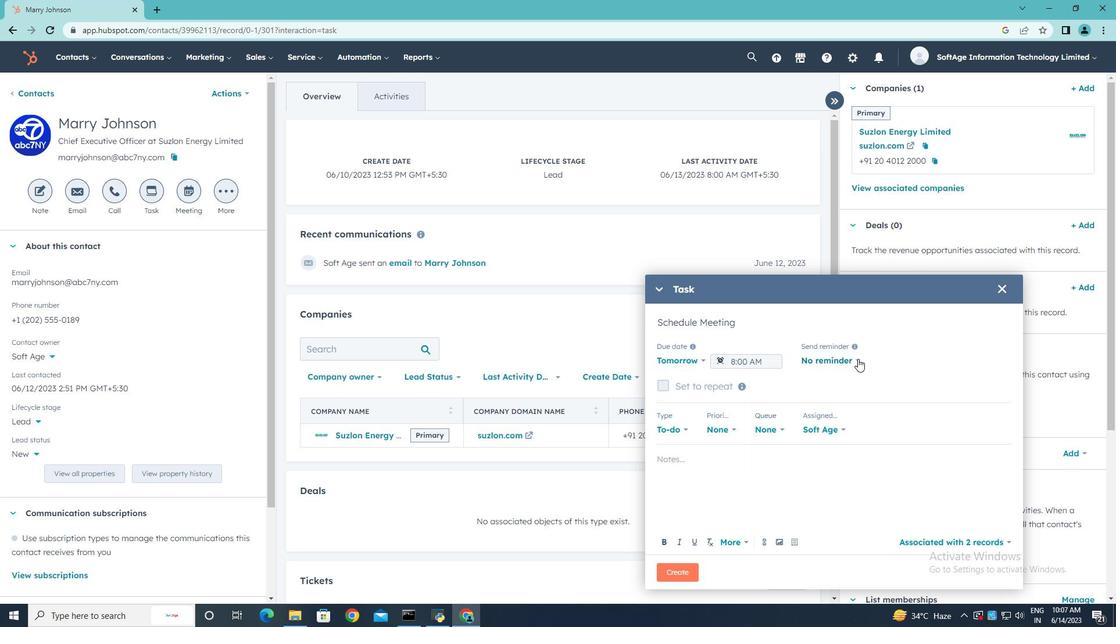 
Action: Mouse moved to (846, 440)
Screenshot: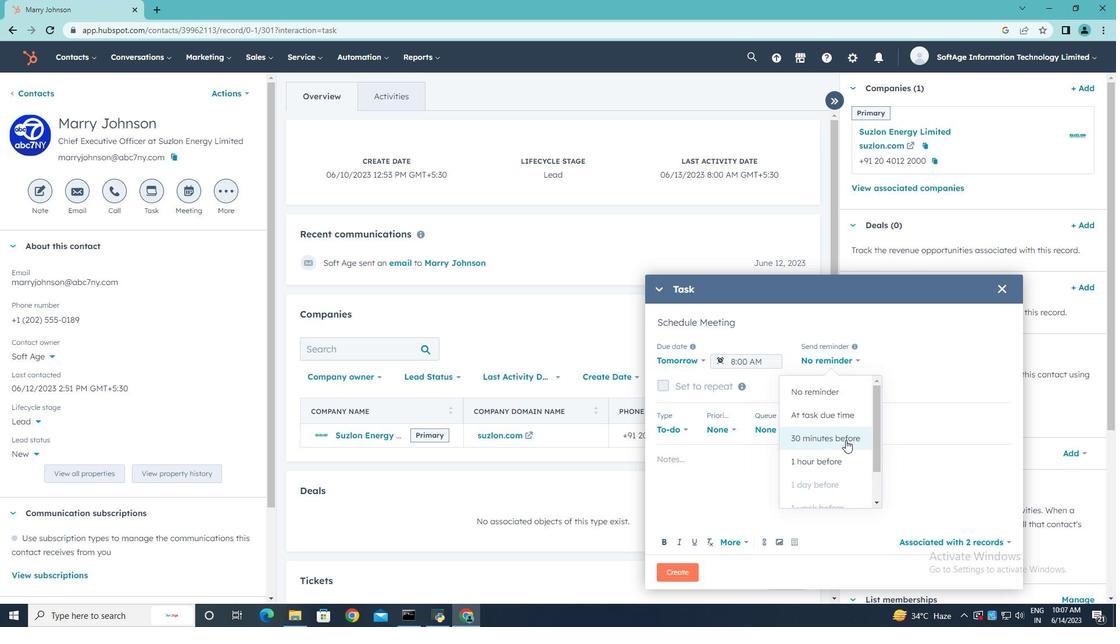 
Action: Mouse pressed left at (846, 440)
Screenshot: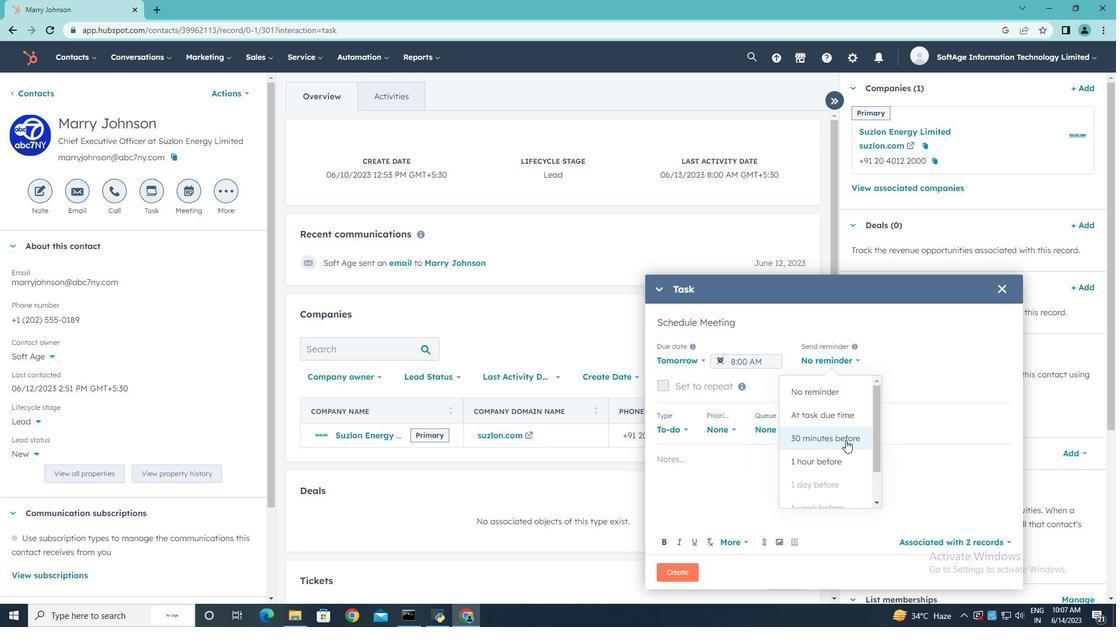 
Action: Mouse moved to (733, 427)
Screenshot: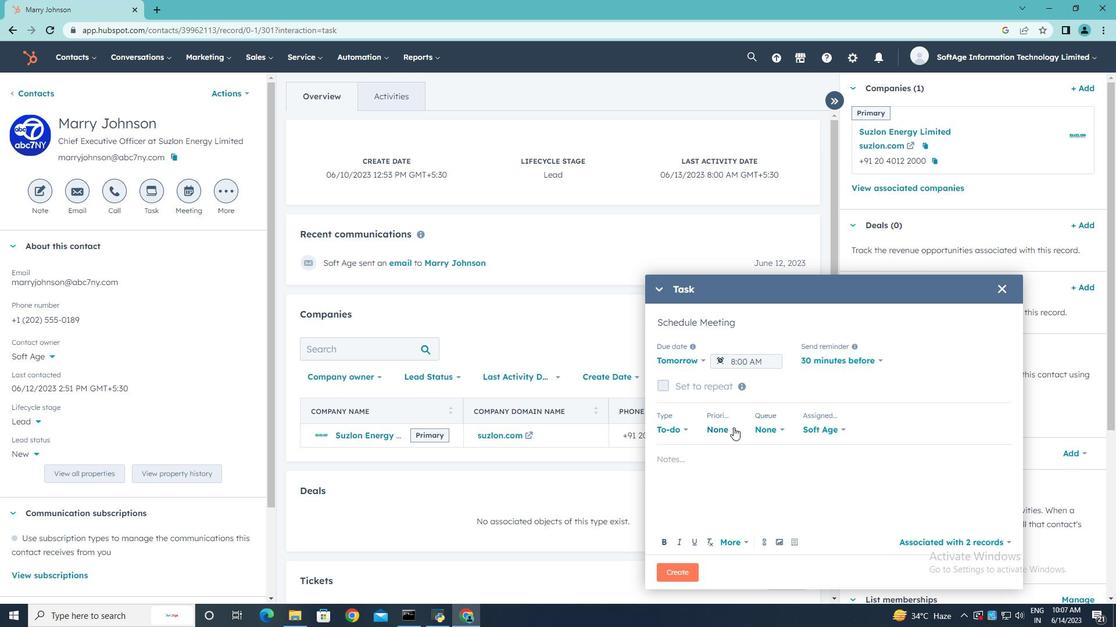 
Action: Mouse pressed left at (733, 427)
Screenshot: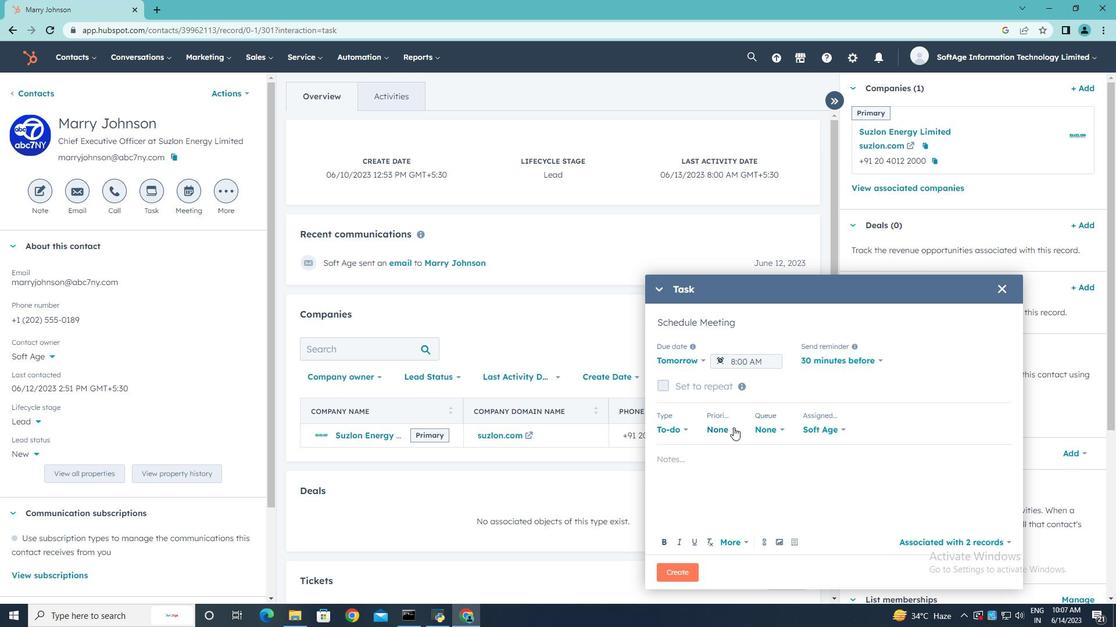 
Action: Mouse moved to (726, 486)
Screenshot: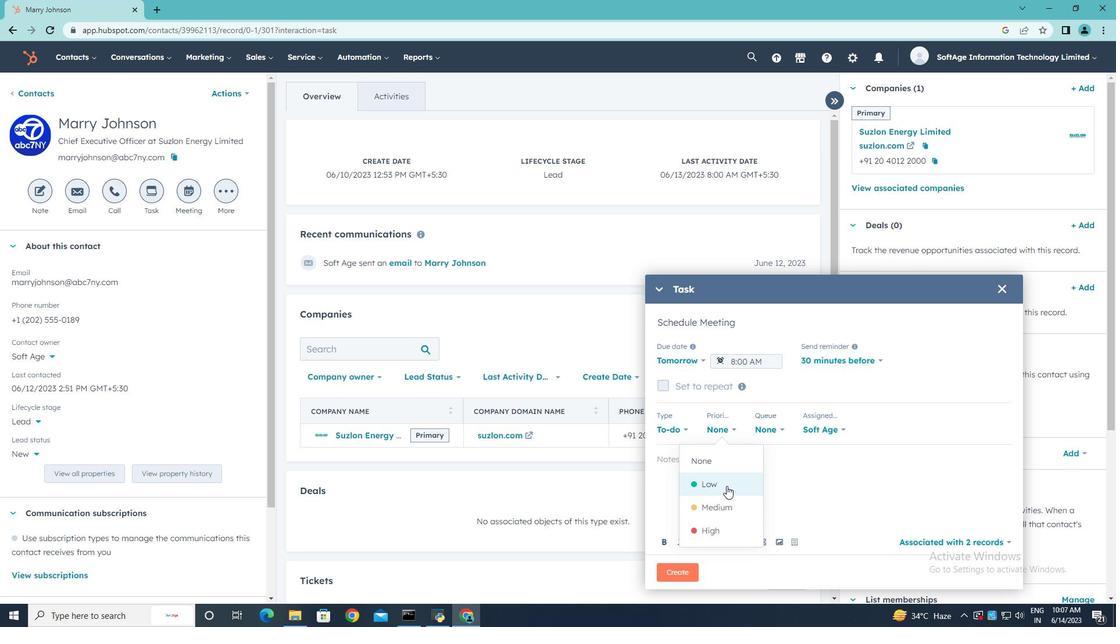 
Action: Mouse pressed left at (726, 486)
Screenshot: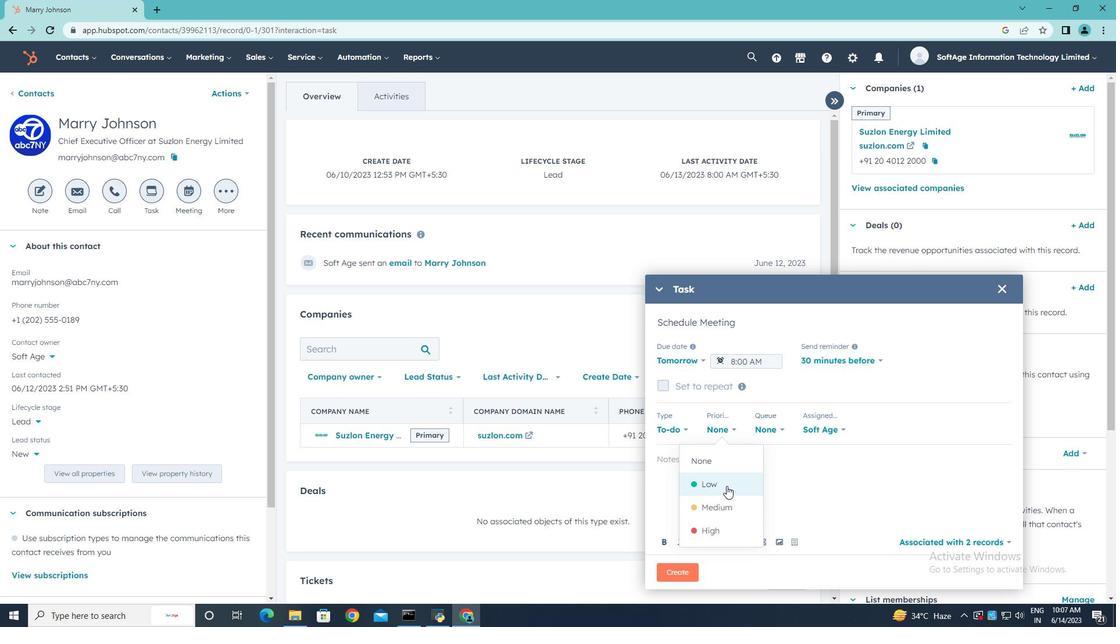 
Action: Mouse moved to (679, 461)
Screenshot: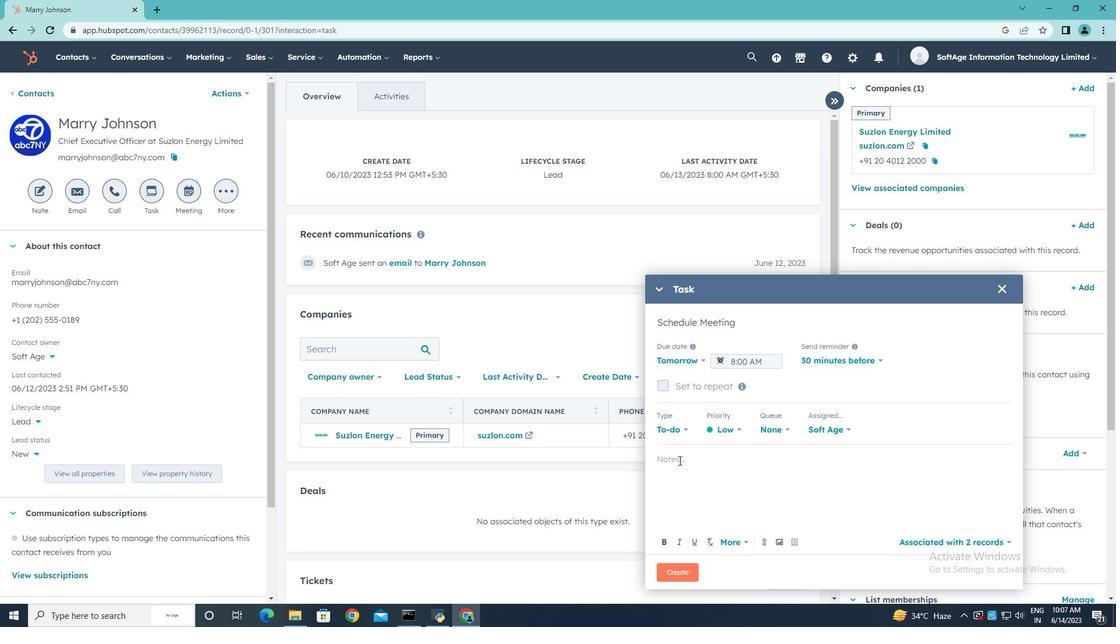 
Action: Mouse pressed left at (679, 461)
Screenshot: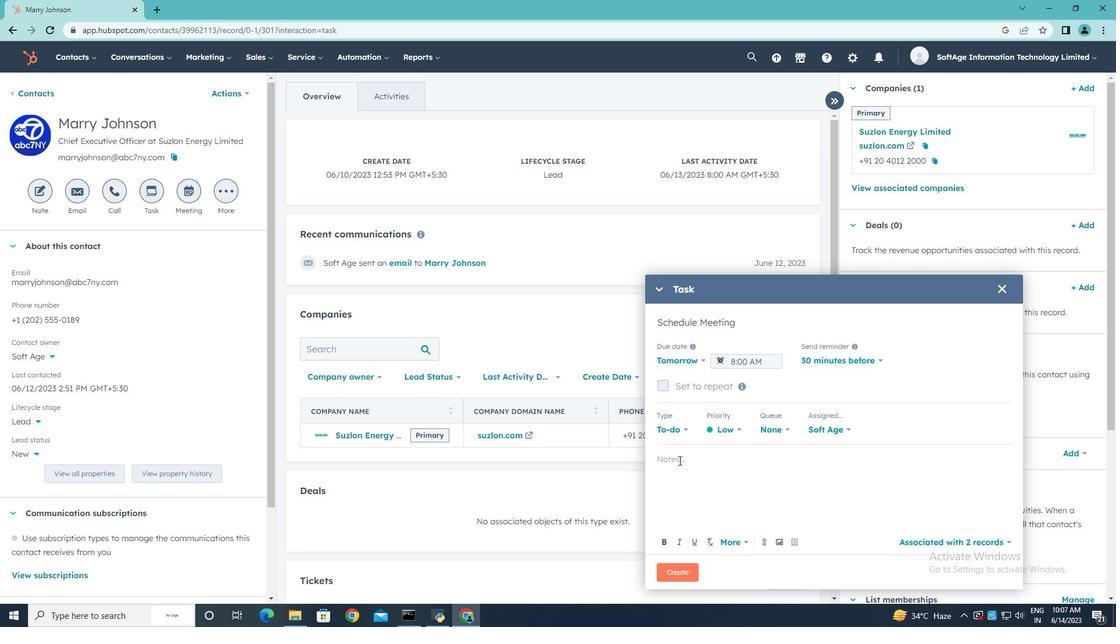 
Action: Mouse moved to (766, 398)
Screenshot: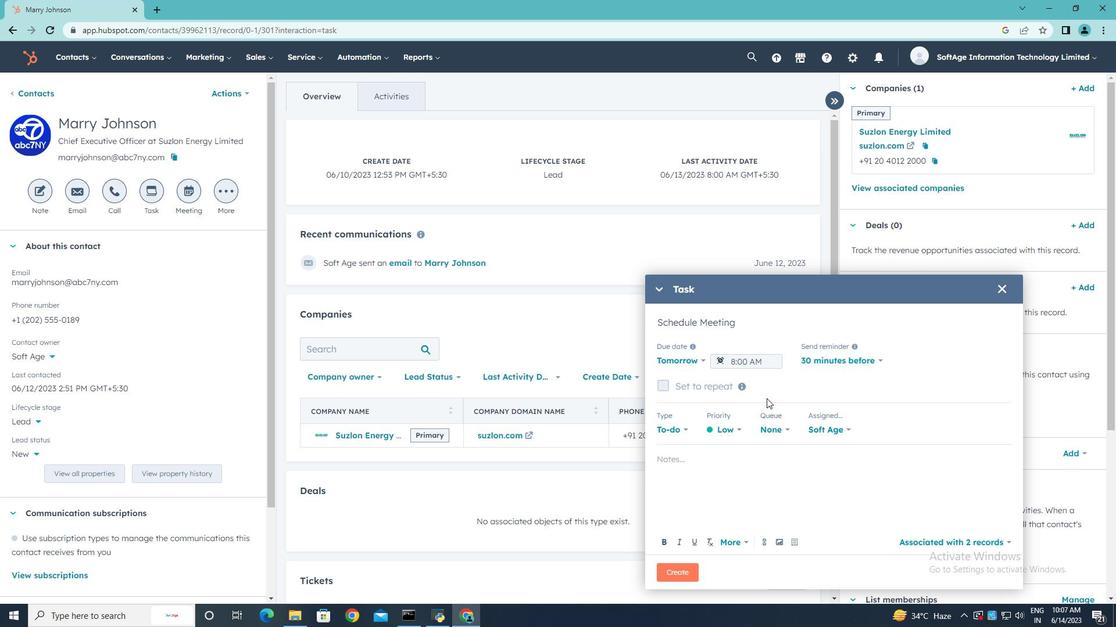 
Action: Key pressed <Key.shift>Review<Key.space>the<Key.space>attached<Key.space>proposal<Key.space>before<Key.space>the<Key.space>meeting<Key.space>and<Key.space>highlight<Key.space>the<Key.space>key<Key.space>beni<Key.backspace>efits<Key.space>for<Key.space>the<Key.space>client..
Screenshot: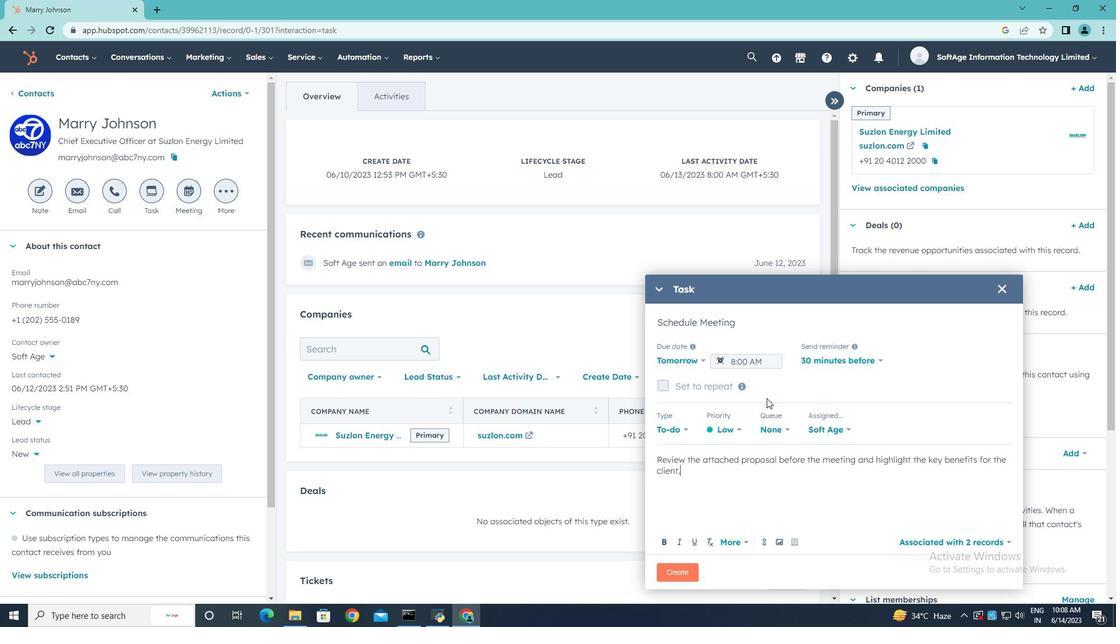 
Action: Mouse moved to (684, 568)
Screenshot: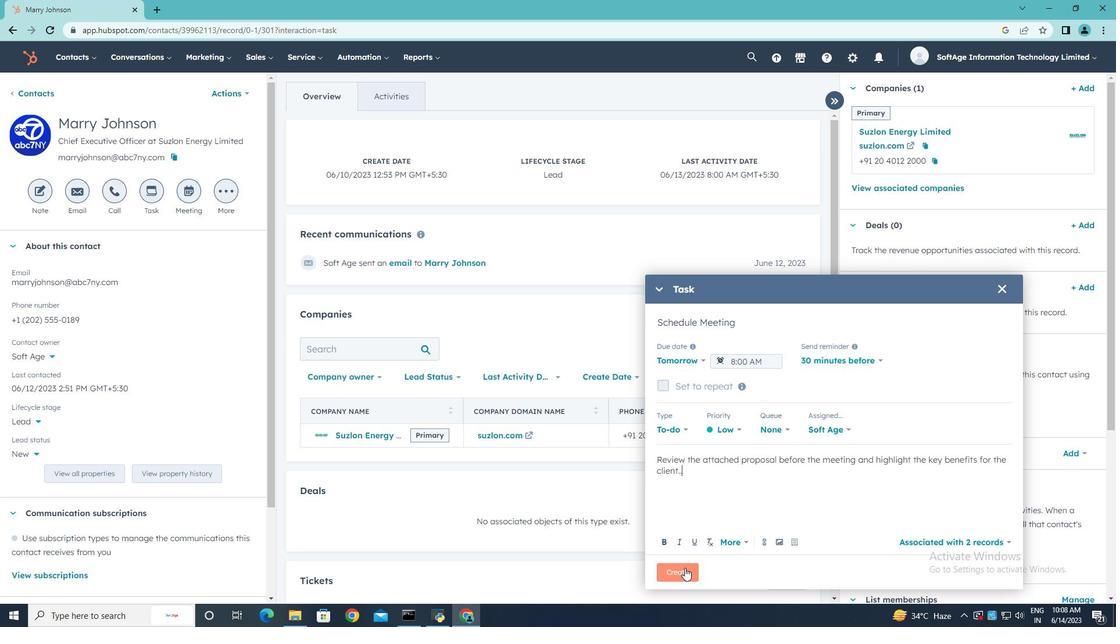 
Action: Mouse pressed left at (684, 568)
Screenshot: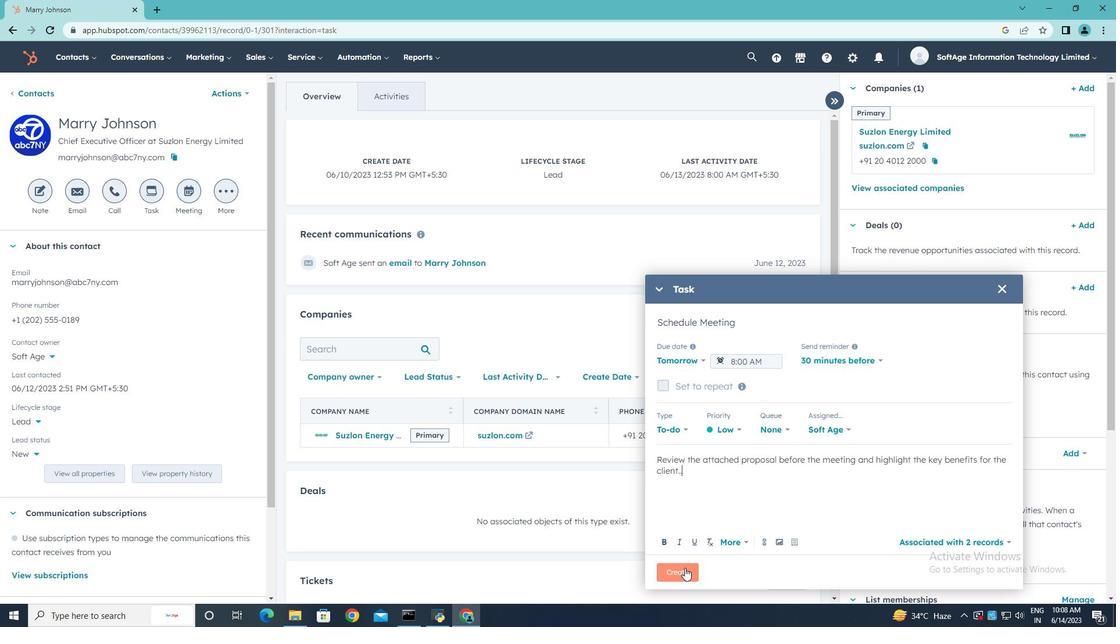 
